 Task: See all articles on other integrations.
Action: Mouse moved to (673, 61)
Screenshot: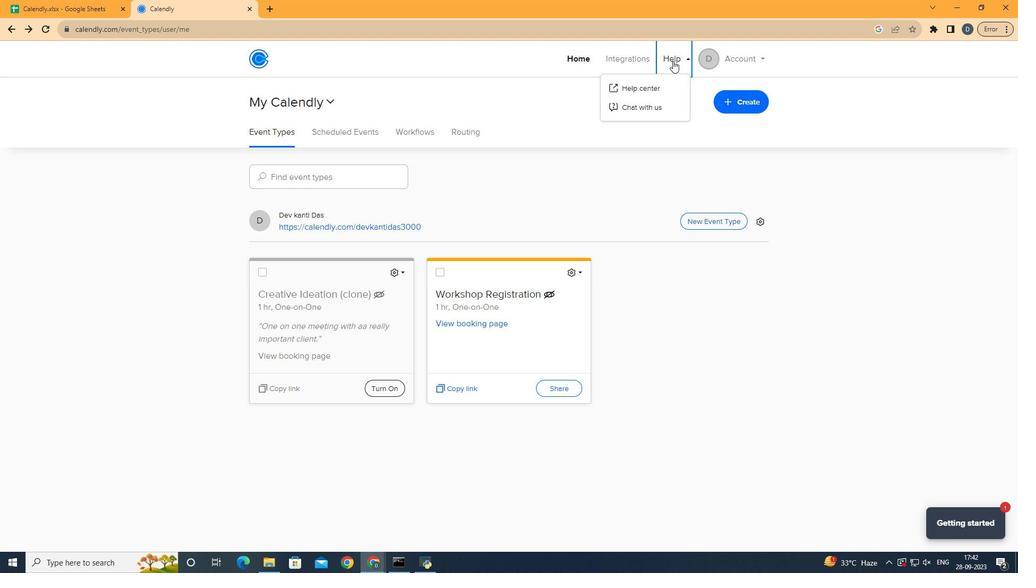 
Action: Mouse pressed left at (673, 61)
Screenshot: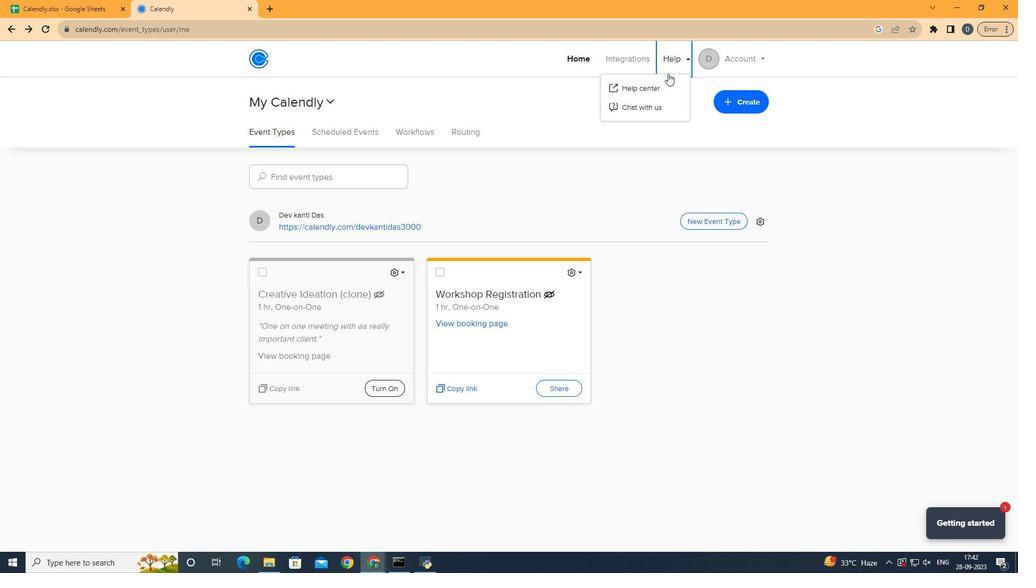 
Action: Mouse moved to (662, 87)
Screenshot: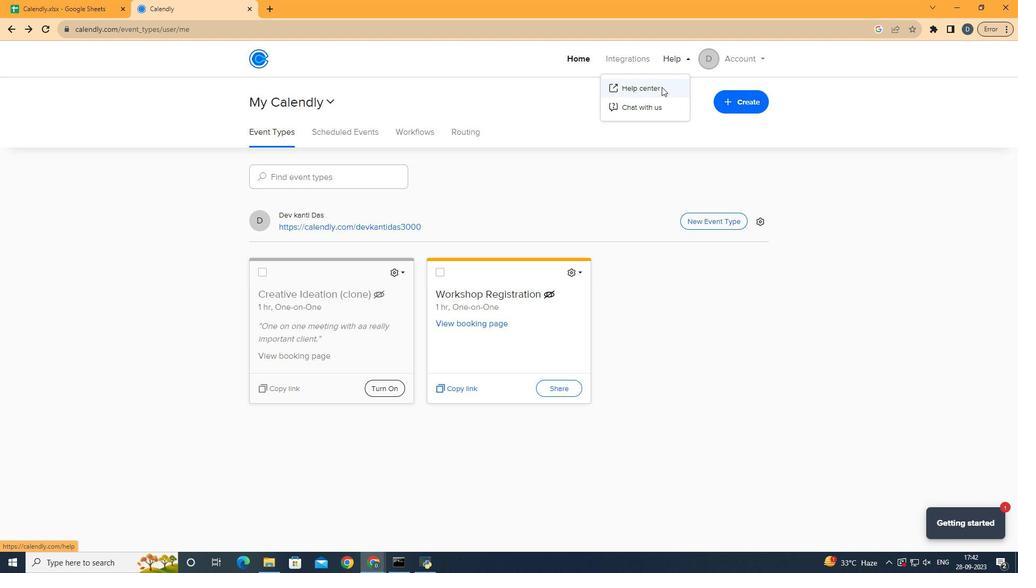 
Action: Mouse pressed left at (662, 87)
Screenshot: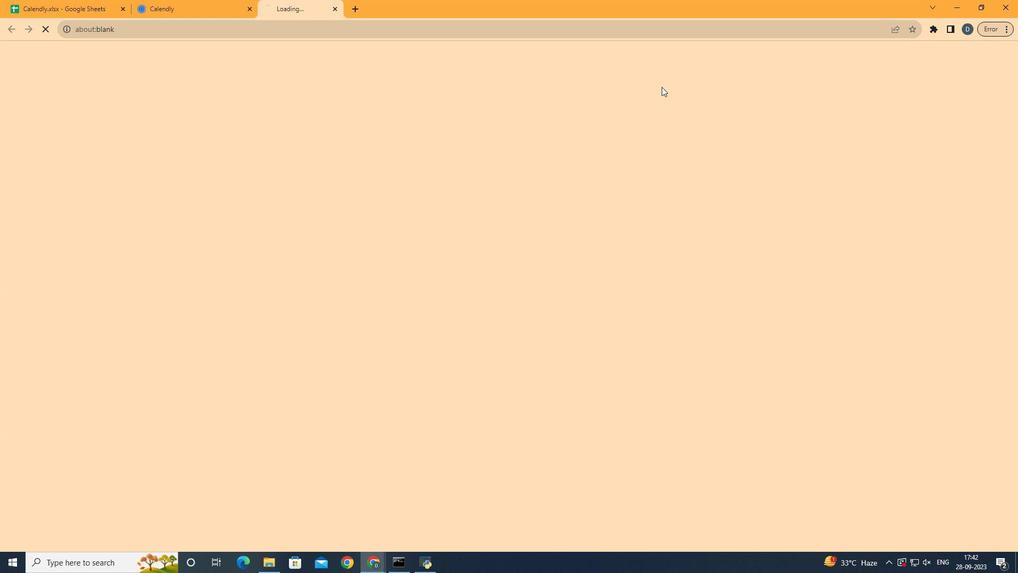 
Action: Mouse moved to (619, 150)
Screenshot: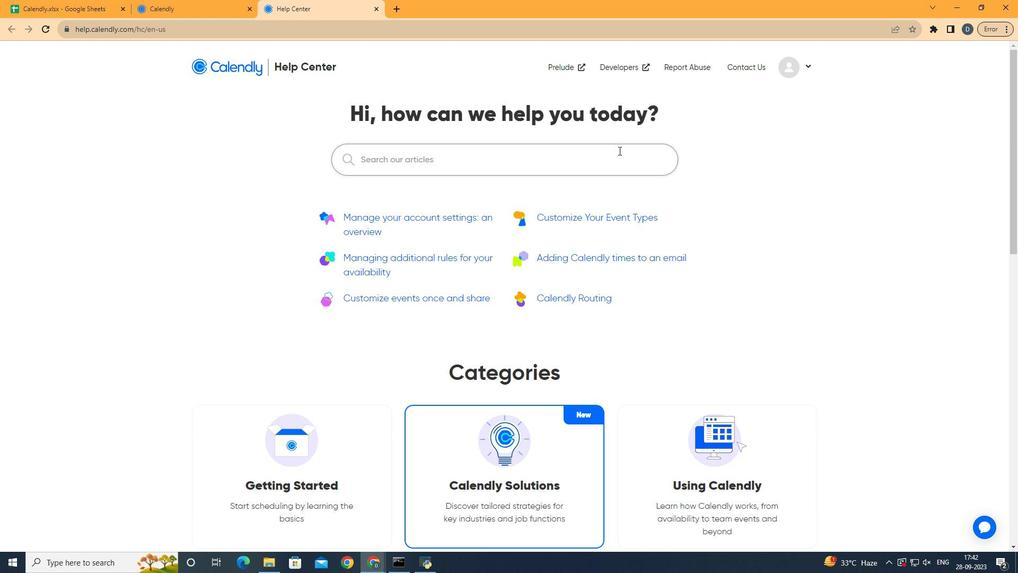 
Action: Mouse scrolled (619, 150) with delta (0, 0)
Screenshot: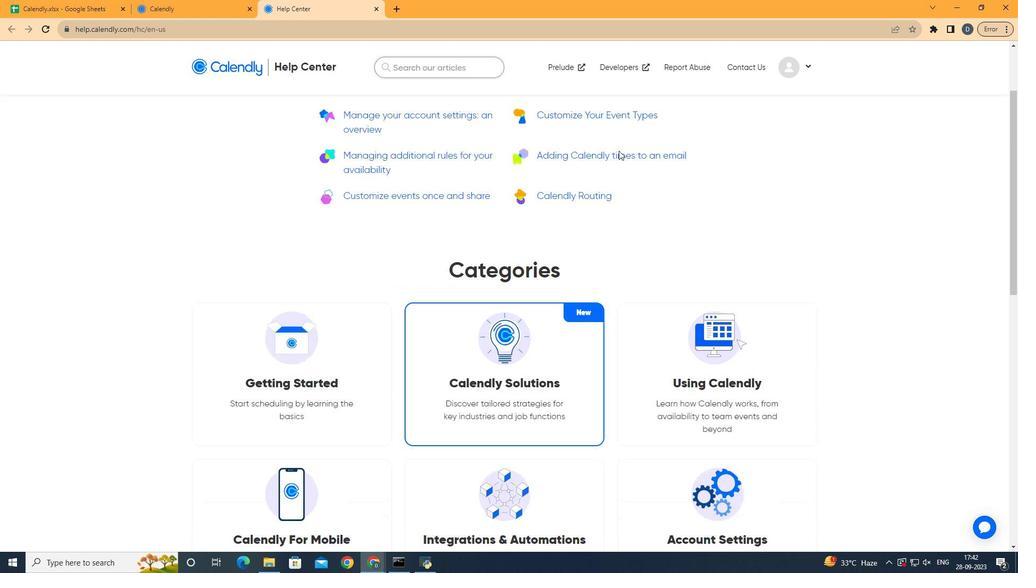 
Action: Mouse scrolled (619, 150) with delta (0, 0)
Screenshot: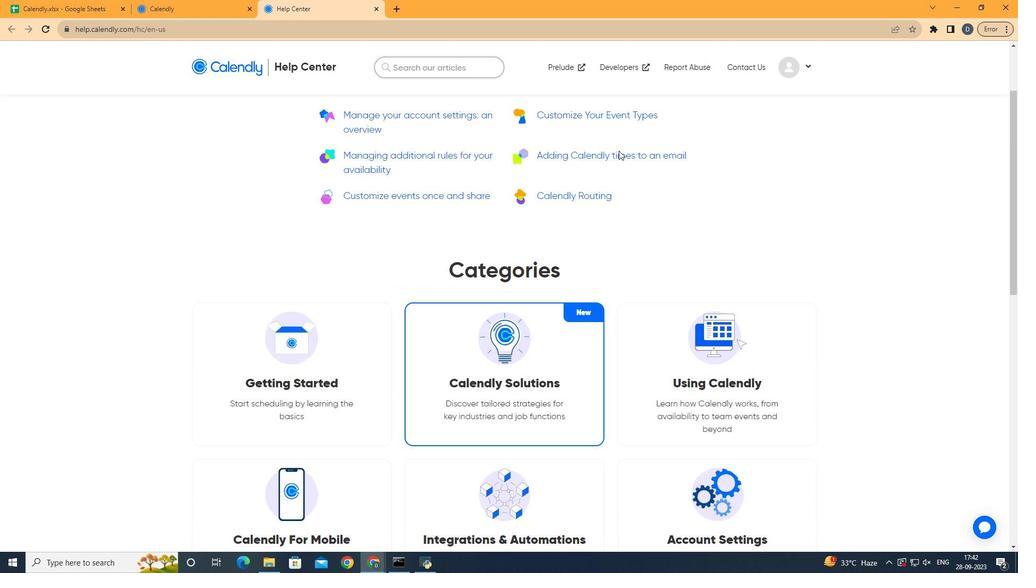 
Action: Mouse scrolled (619, 150) with delta (0, 0)
Screenshot: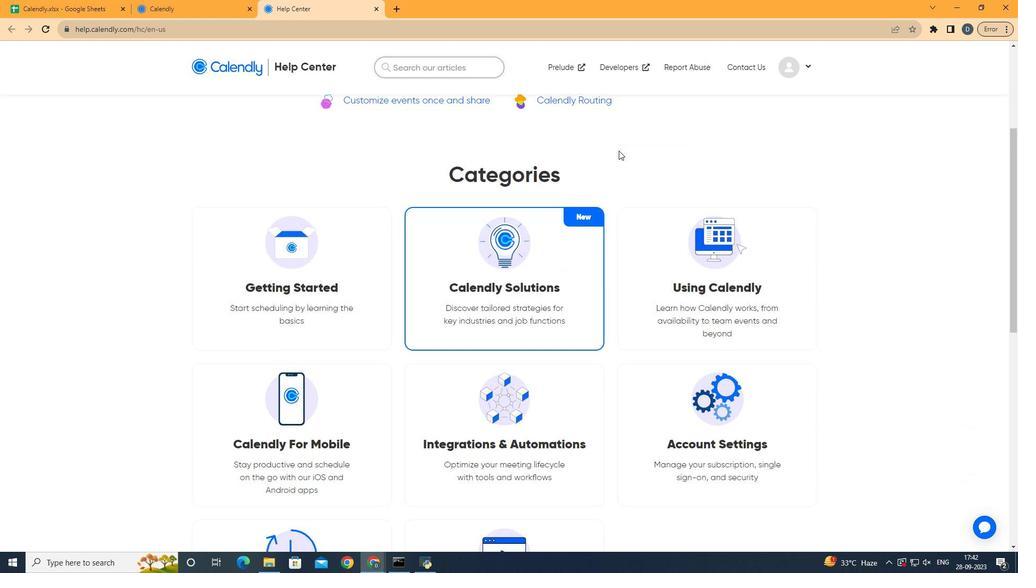 
Action: Mouse scrolled (619, 150) with delta (0, 0)
Screenshot: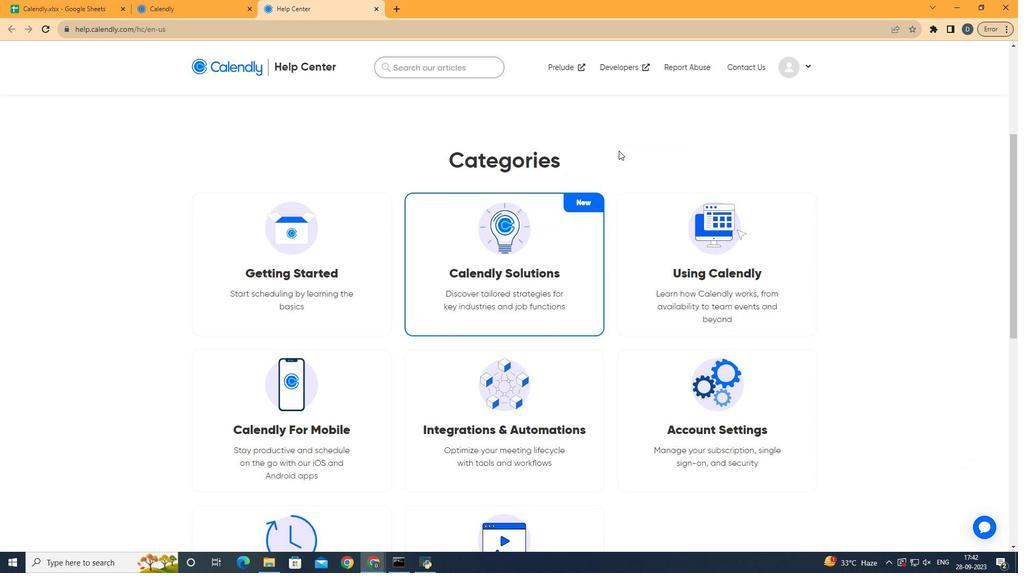 
Action: Mouse moved to (521, 409)
Screenshot: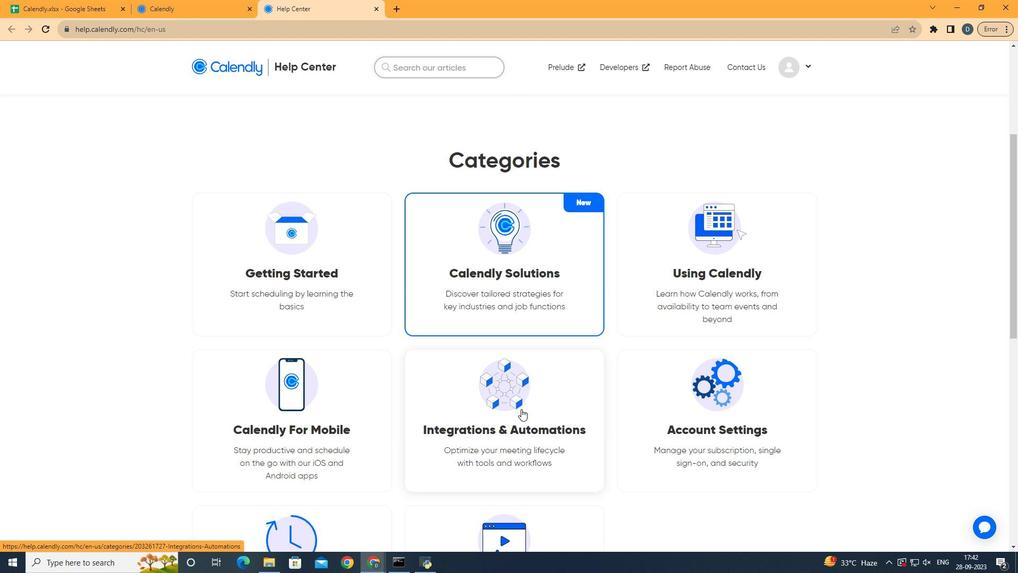 
Action: Mouse pressed left at (521, 409)
Screenshot: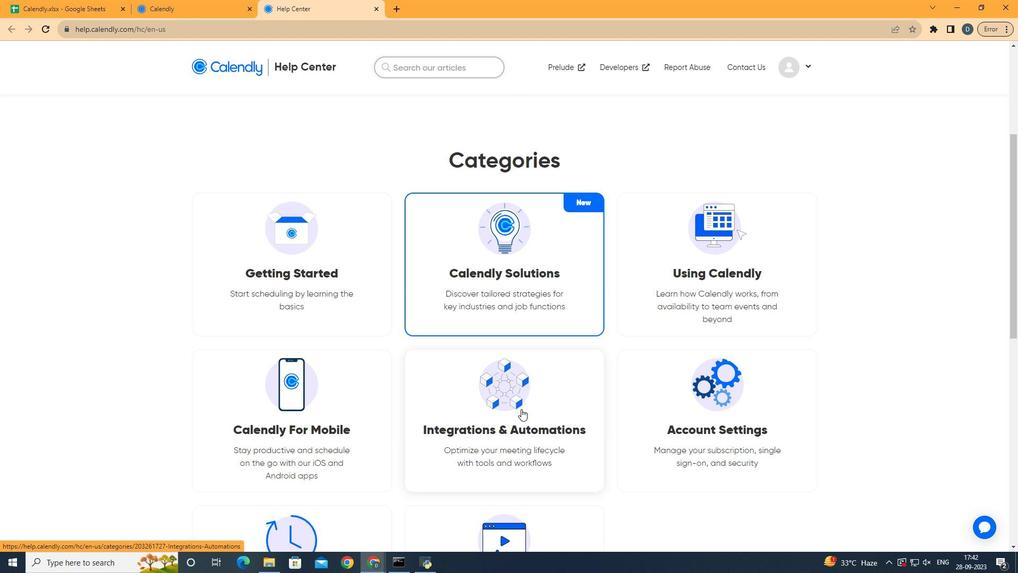 
Action: Mouse moved to (693, 279)
Screenshot: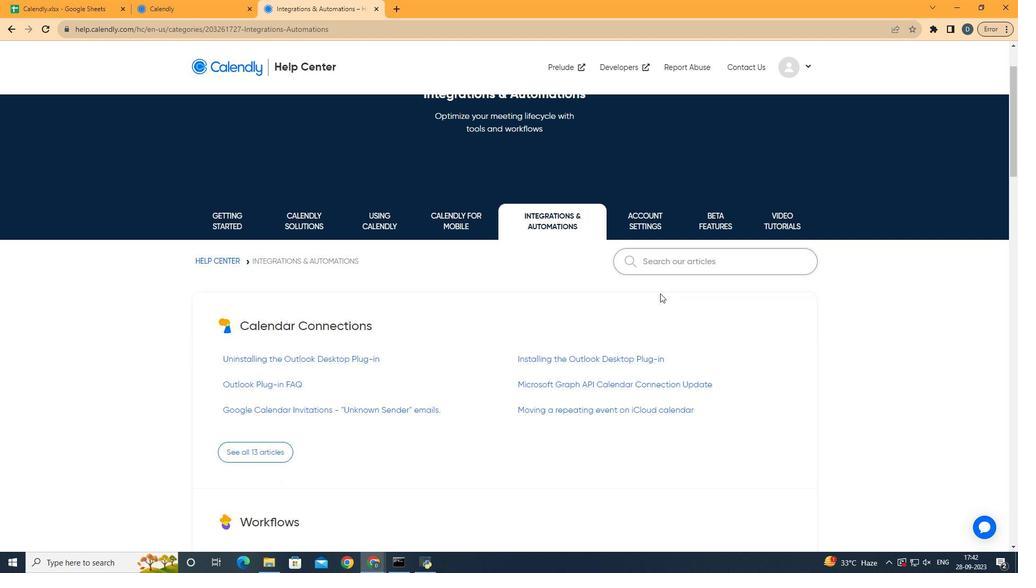 
Action: Mouse scrolled (693, 279) with delta (0, 0)
Screenshot: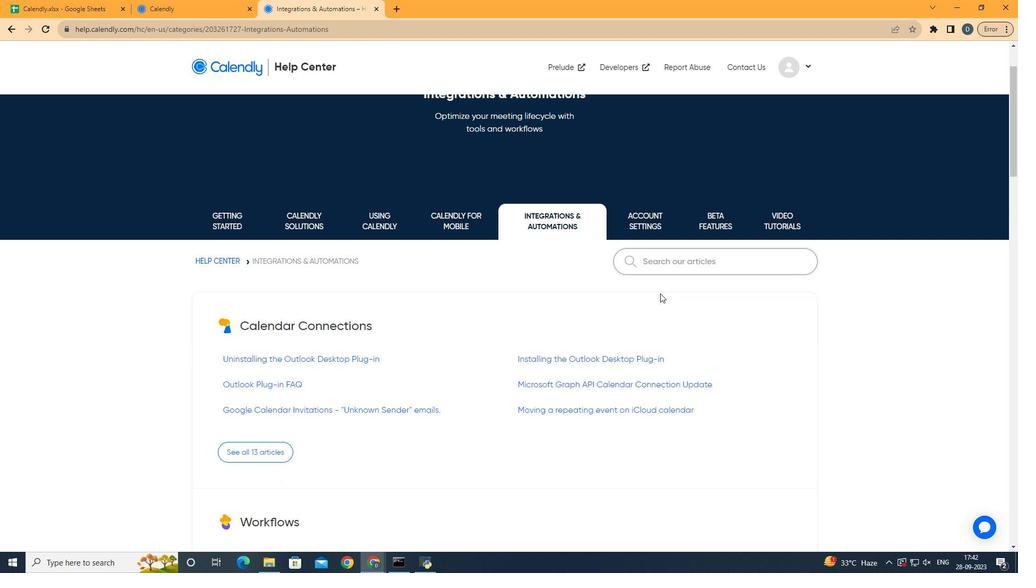
Action: Mouse moved to (685, 283)
Screenshot: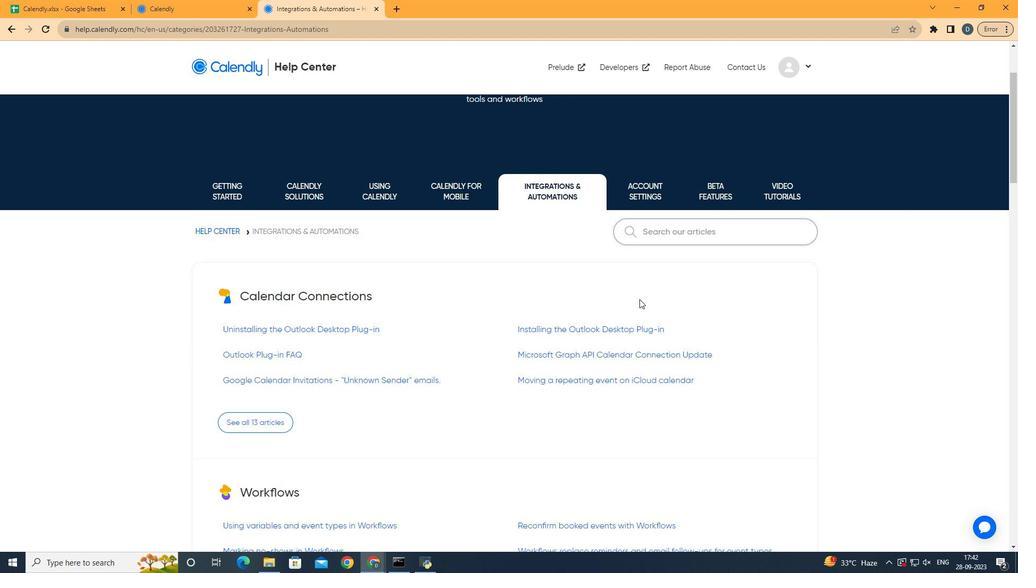 
Action: Mouse scrolled (685, 282) with delta (0, 0)
Screenshot: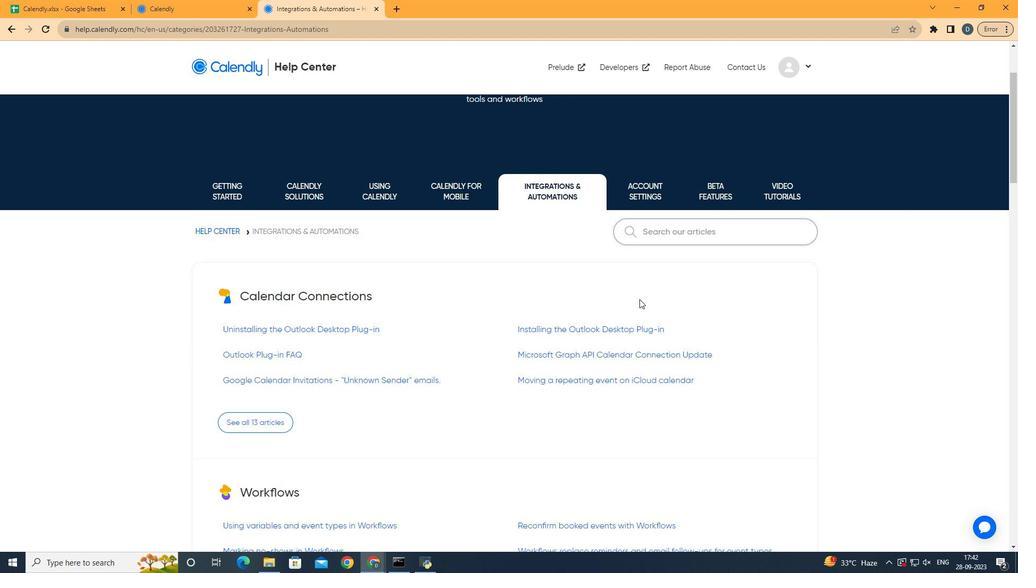
Action: Mouse moved to (661, 292)
Screenshot: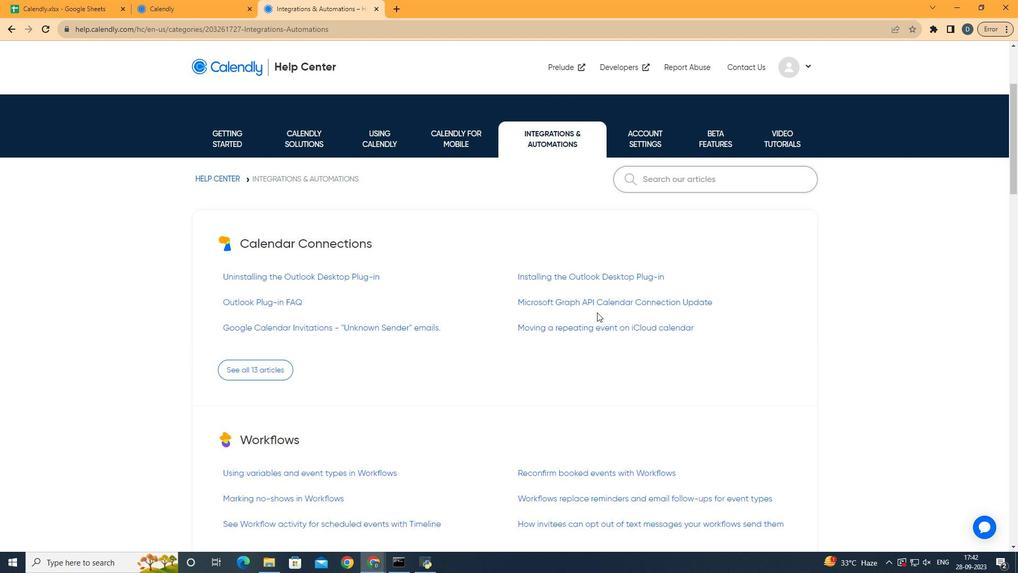 
Action: Mouse scrolled (661, 292) with delta (0, 0)
Screenshot: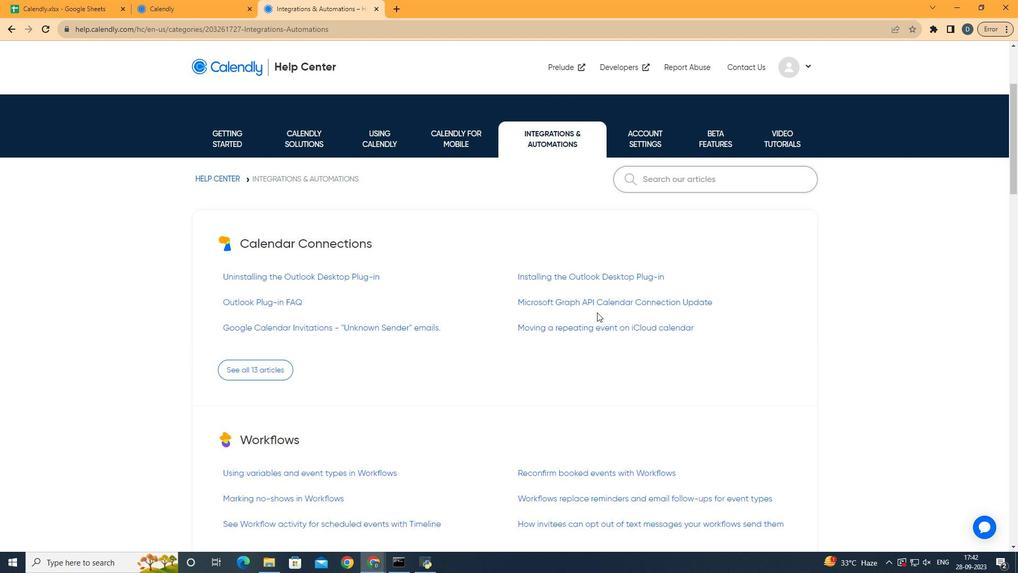 
Action: Mouse moved to (607, 306)
Screenshot: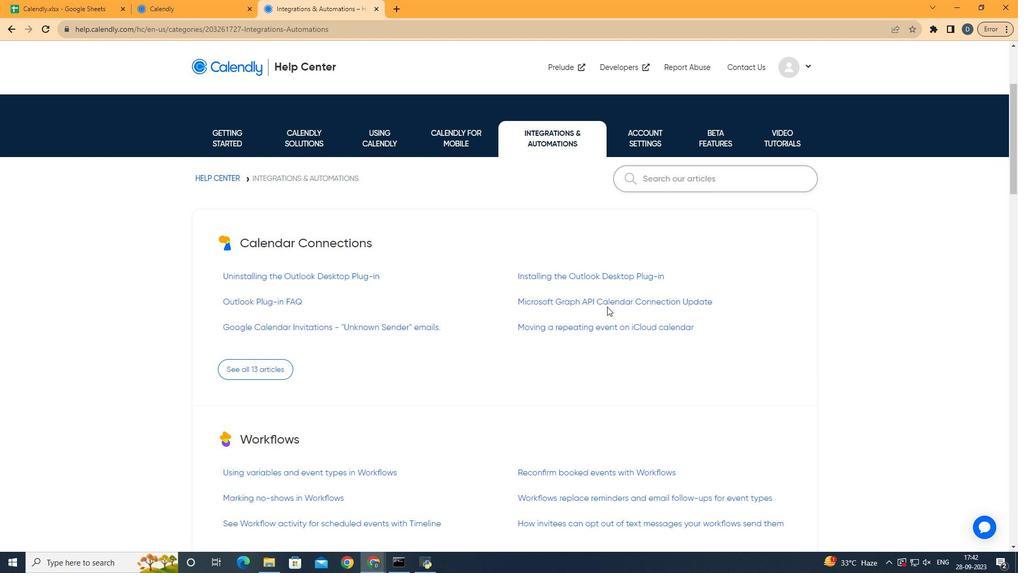 
Action: Mouse scrolled (607, 306) with delta (0, 0)
Screenshot: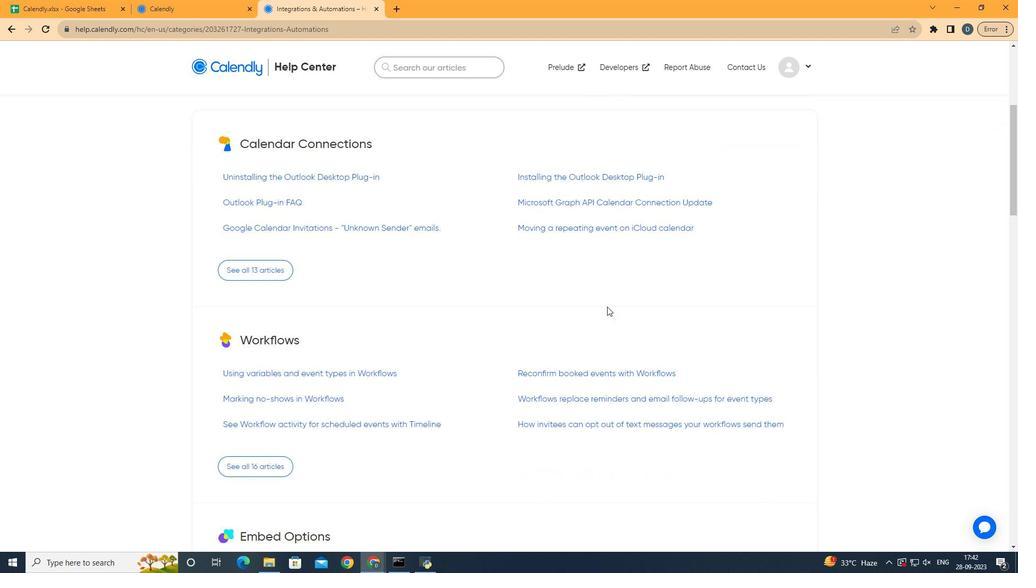 
Action: Mouse scrolled (607, 306) with delta (0, 0)
Screenshot: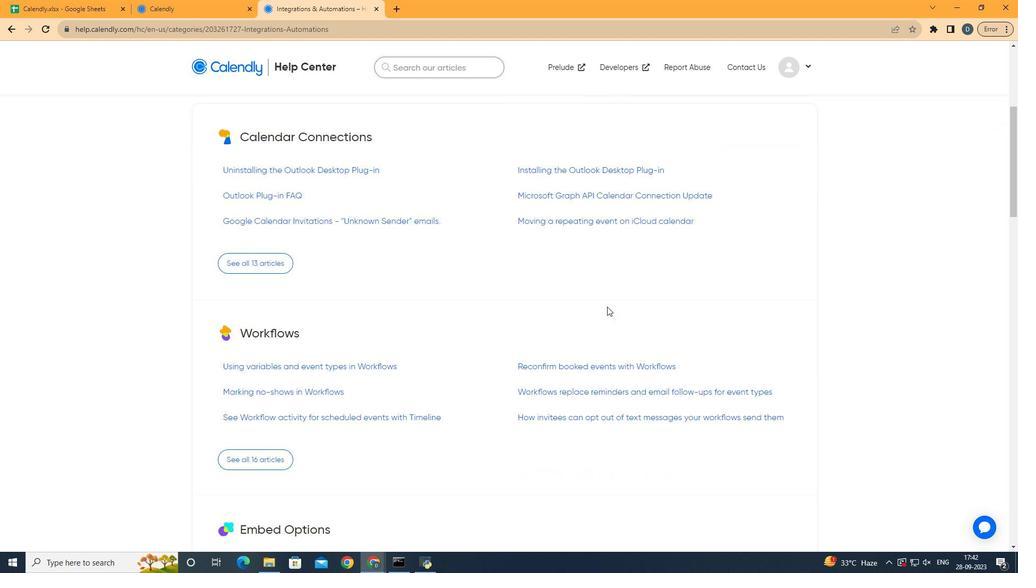 
Action: Mouse scrolled (607, 306) with delta (0, 0)
Screenshot: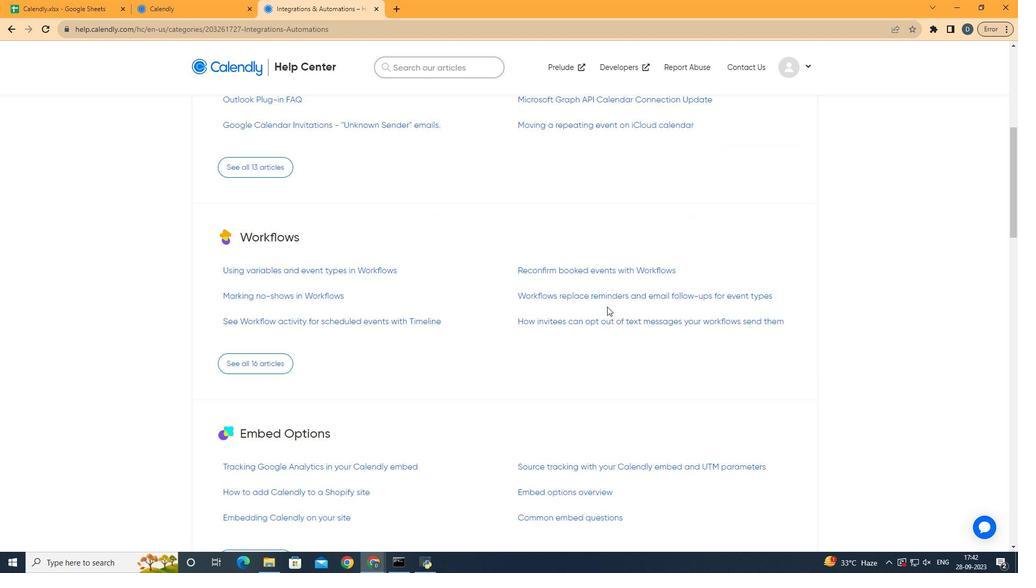 
Action: Mouse scrolled (607, 306) with delta (0, 0)
Screenshot: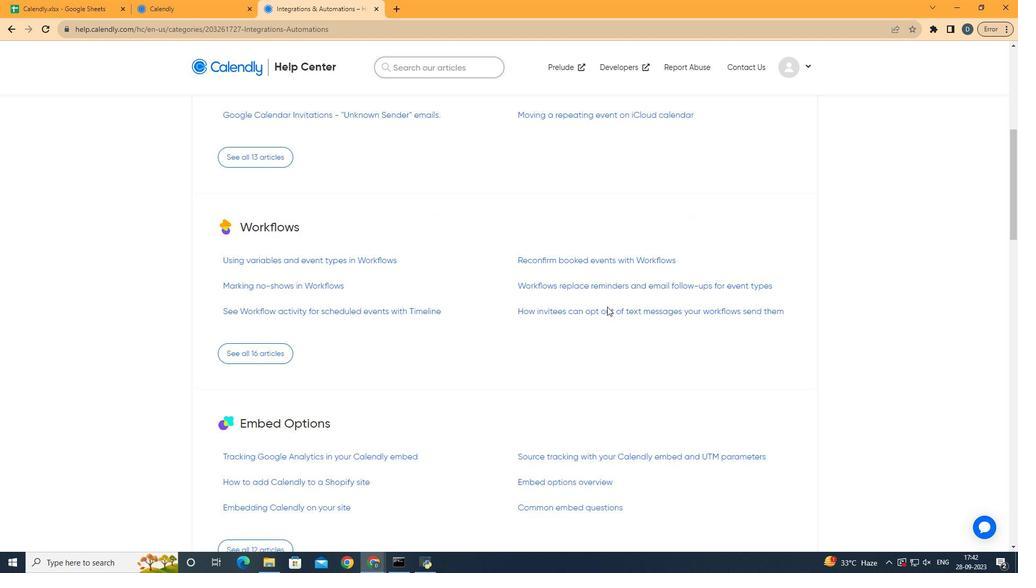 
Action: Mouse scrolled (607, 306) with delta (0, 0)
Screenshot: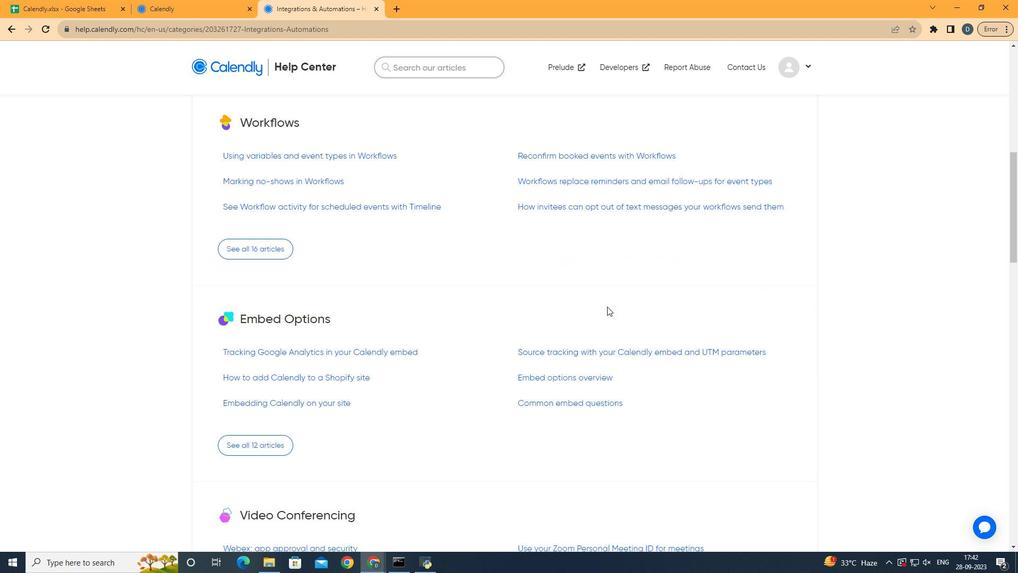 
Action: Mouse scrolled (607, 306) with delta (0, 0)
Screenshot: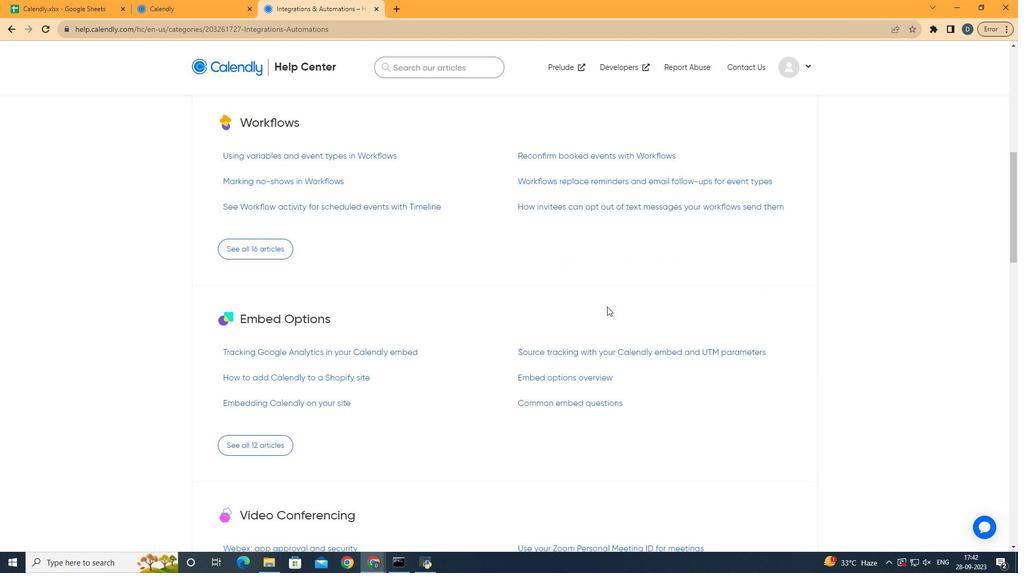 
Action: Mouse scrolled (607, 306) with delta (0, 0)
Screenshot: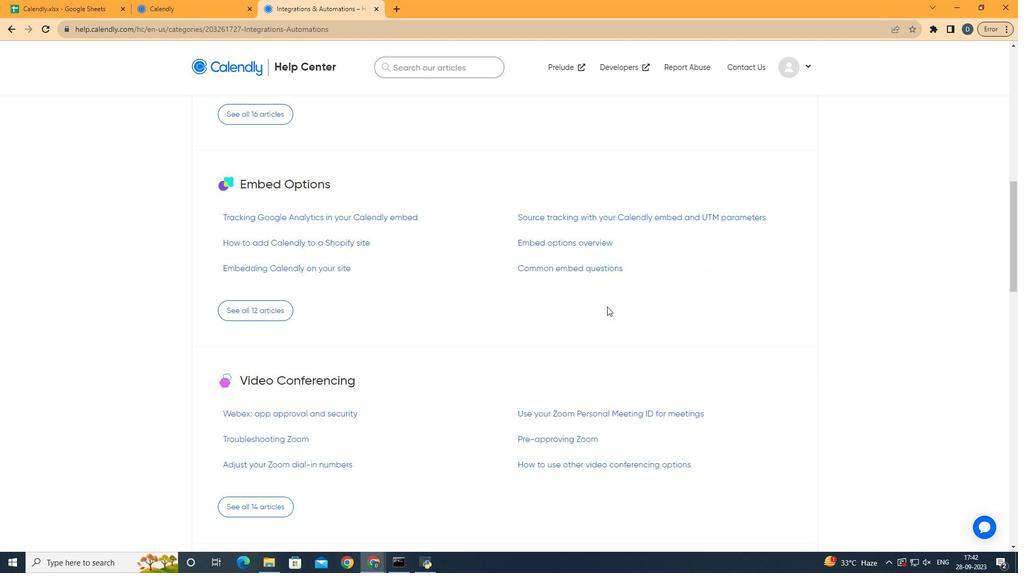 
Action: Mouse scrolled (607, 306) with delta (0, 0)
Screenshot: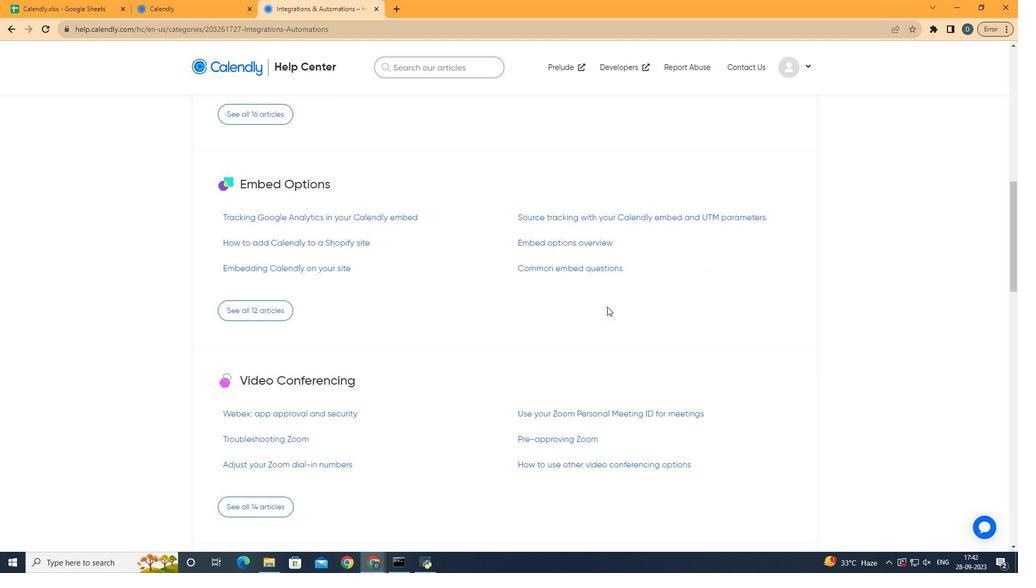 
Action: Mouse scrolled (607, 306) with delta (0, 0)
Screenshot: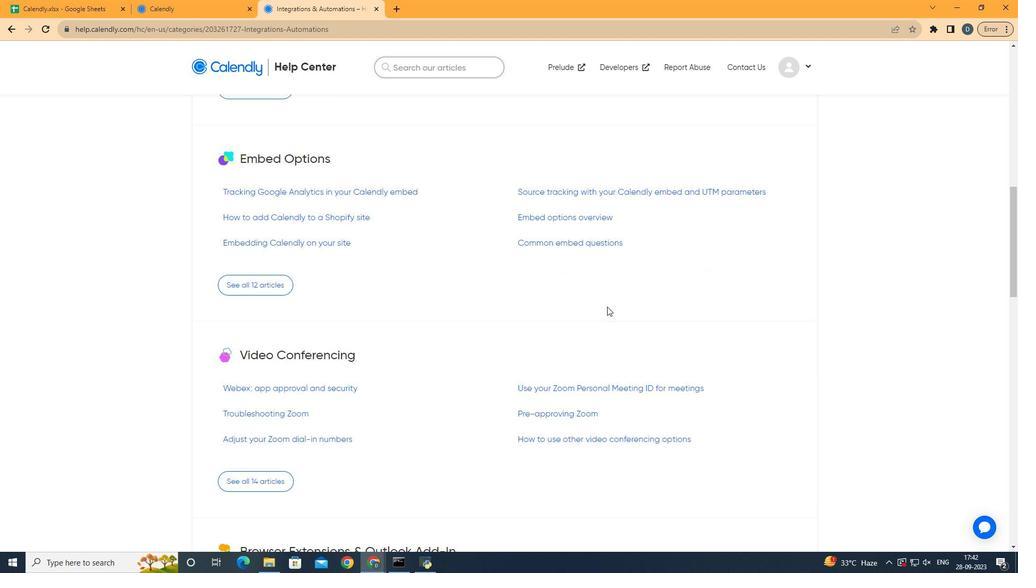 
Action: Mouse scrolled (607, 306) with delta (0, 0)
Screenshot: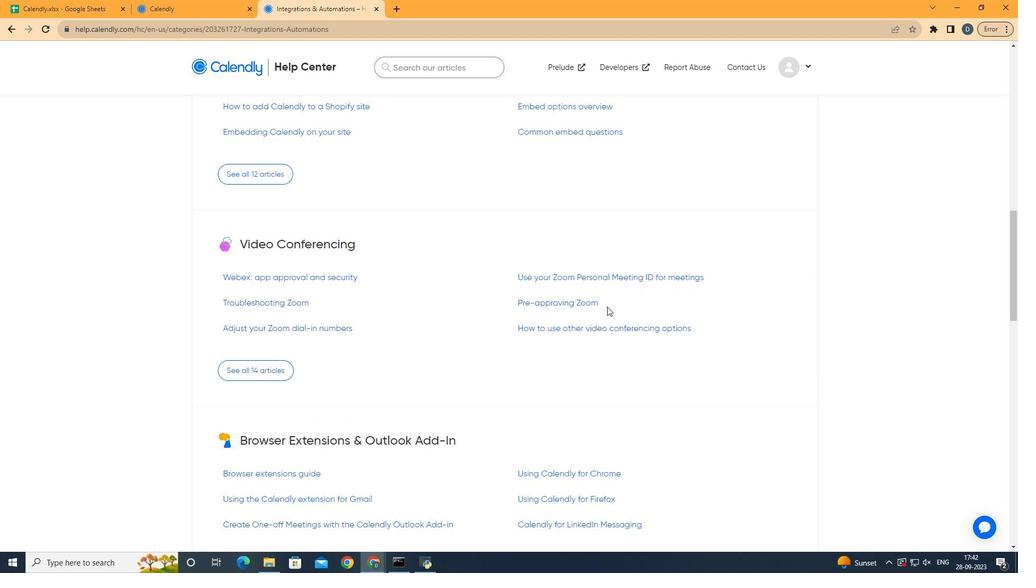 
Action: Mouse scrolled (607, 306) with delta (0, 0)
Screenshot: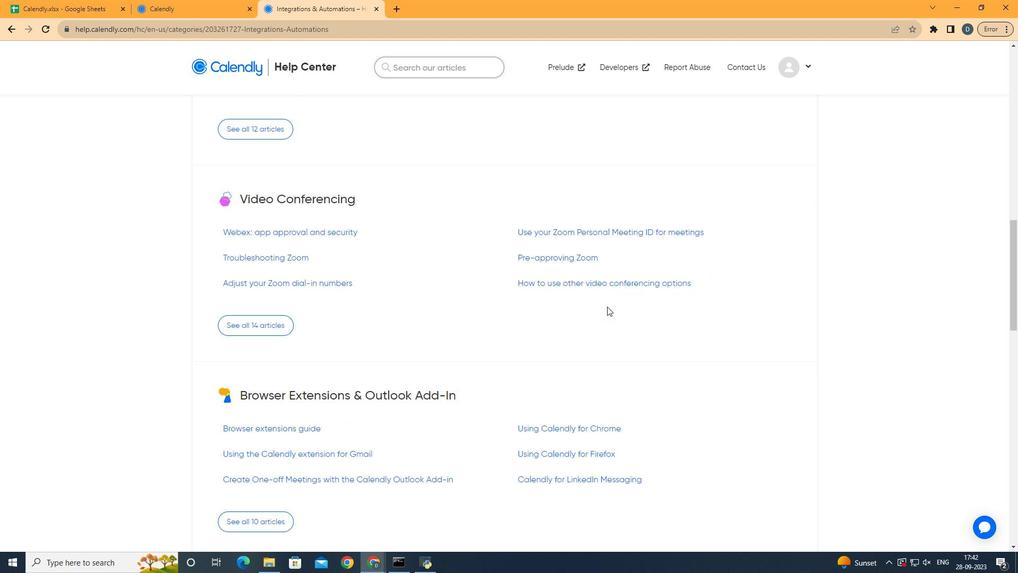 
Action: Mouse scrolled (607, 306) with delta (0, 0)
Screenshot: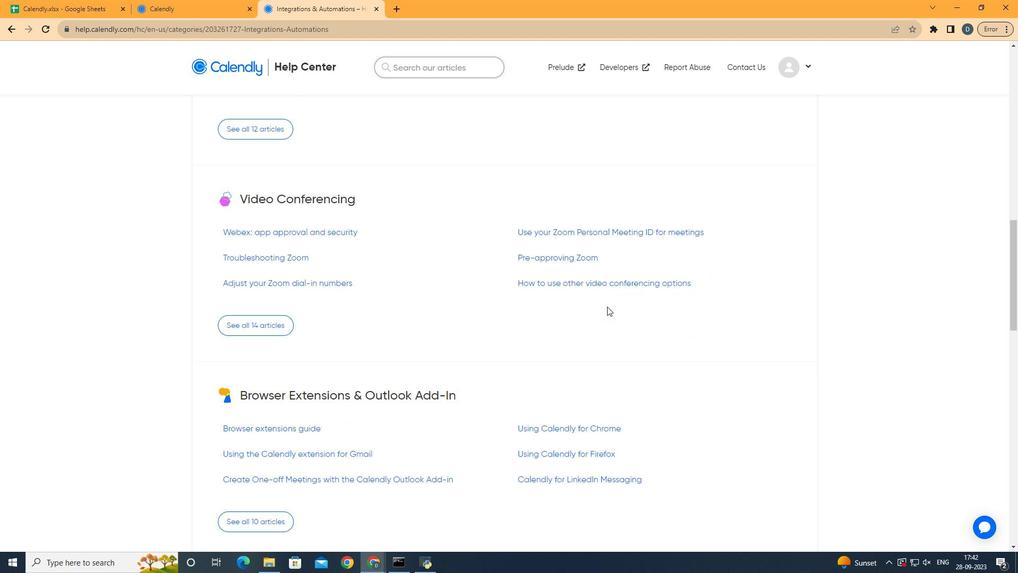 
Action: Mouse scrolled (607, 306) with delta (0, 0)
Screenshot: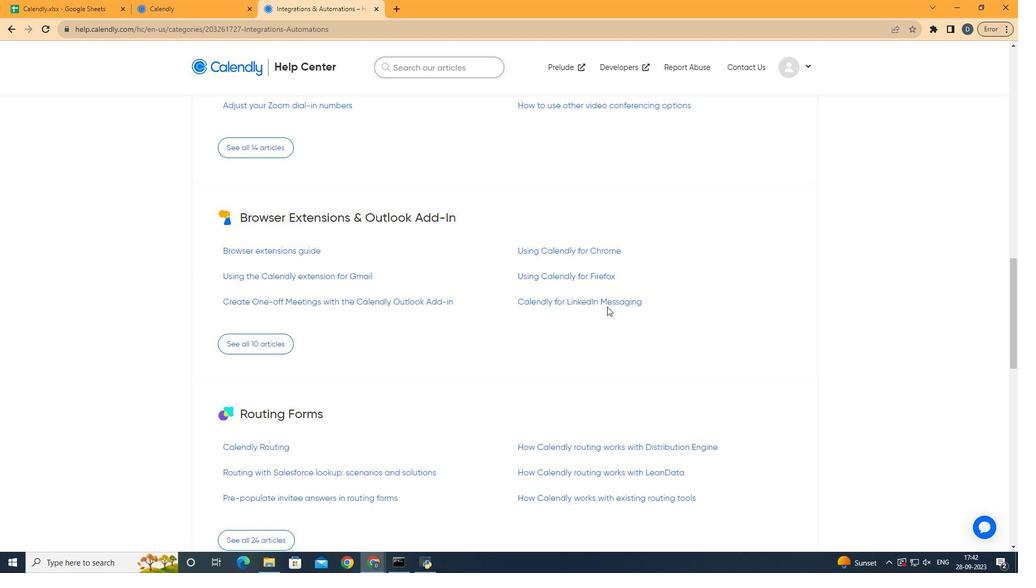 
Action: Mouse scrolled (607, 306) with delta (0, 0)
Screenshot: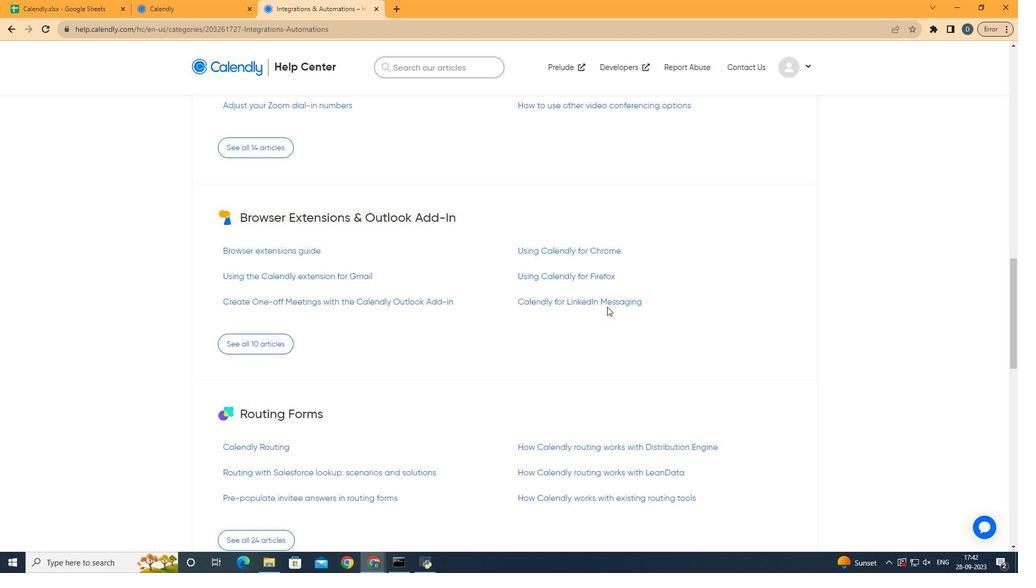 
Action: Mouse scrolled (607, 306) with delta (0, 0)
Screenshot: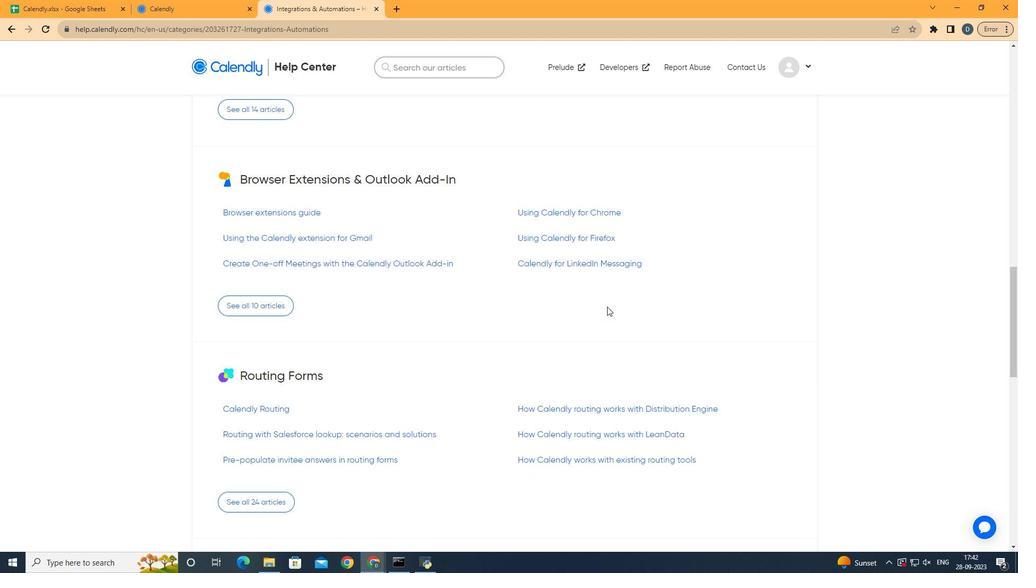 
Action: Mouse scrolled (607, 306) with delta (0, 0)
Screenshot: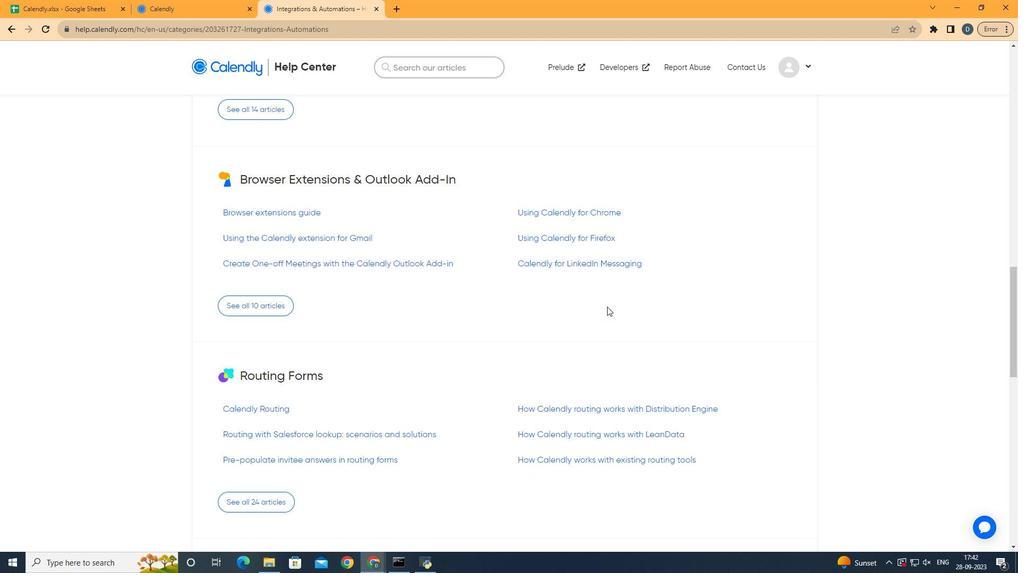 
Action: Mouse scrolled (607, 306) with delta (0, 0)
Screenshot: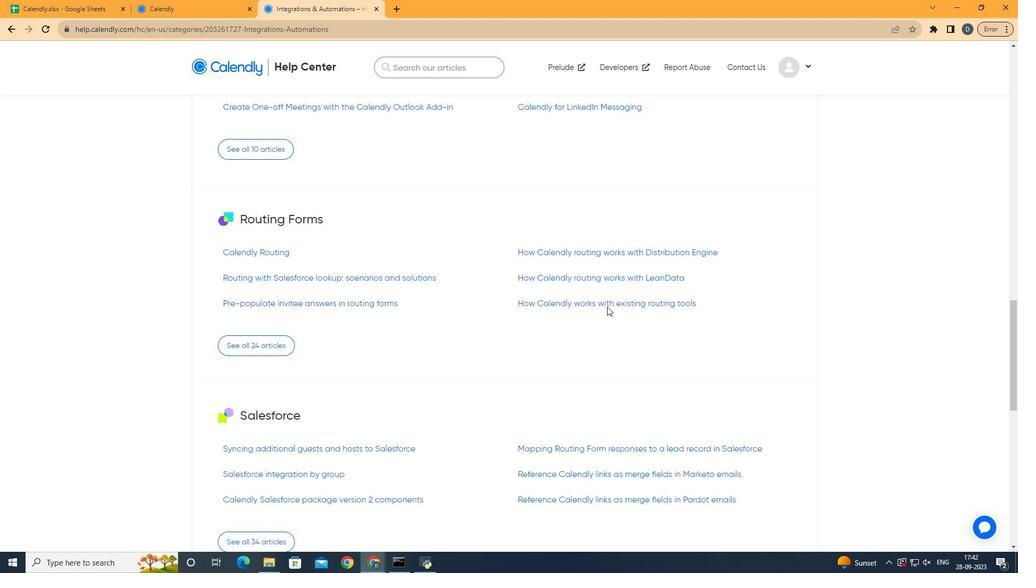 
Action: Mouse scrolled (607, 306) with delta (0, 0)
Screenshot: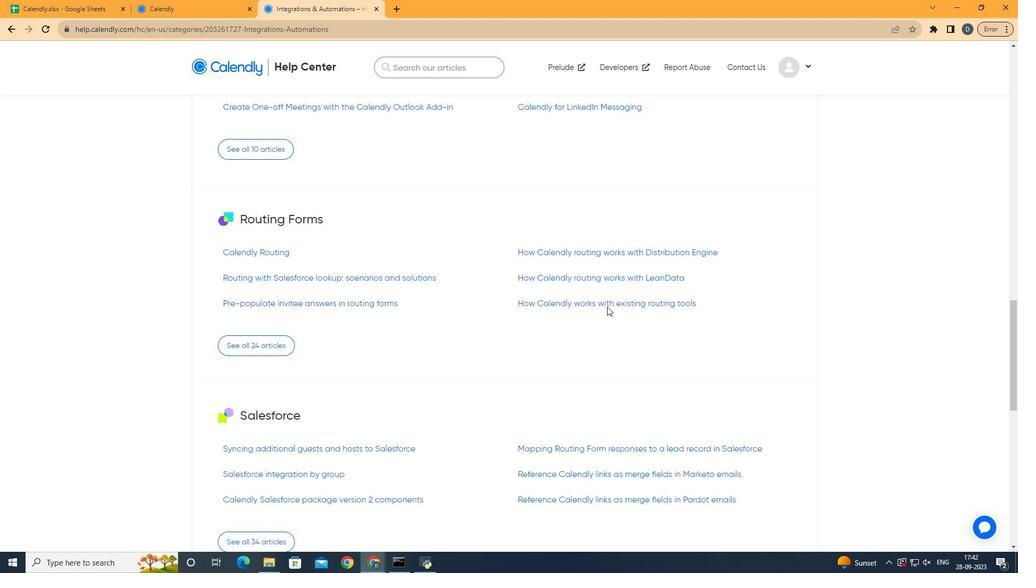 
Action: Mouse scrolled (607, 306) with delta (0, 0)
Screenshot: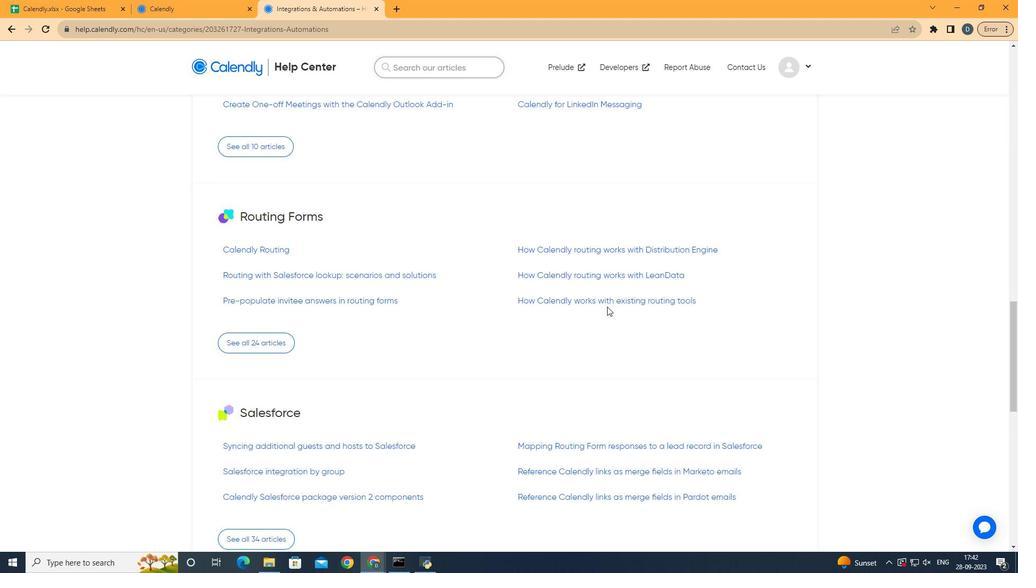 
Action: Mouse scrolled (607, 306) with delta (0, 0)
Screenshot: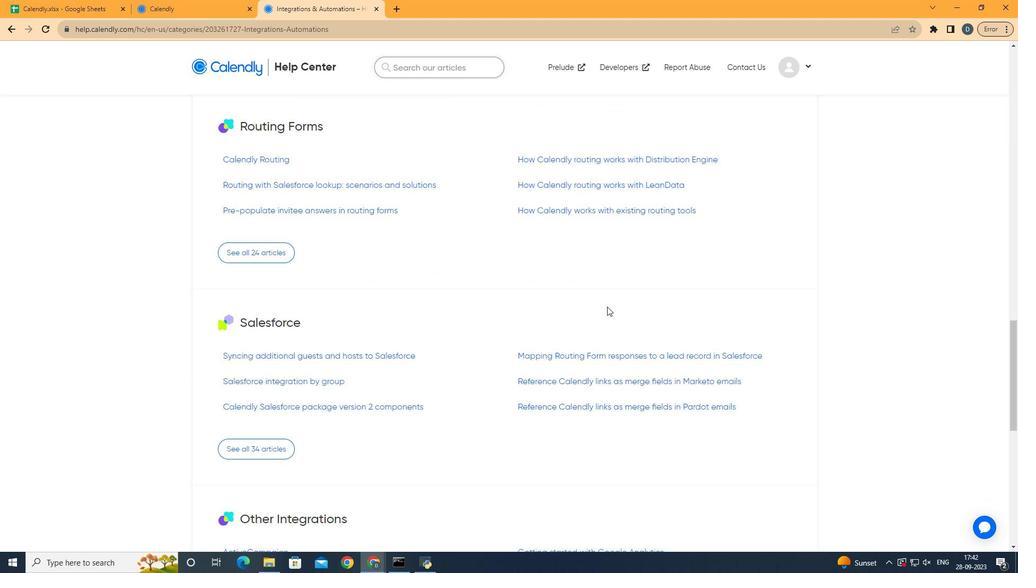 
Action: Mouse scrolled (607, 306) with delta (0, 0)
Screenshot: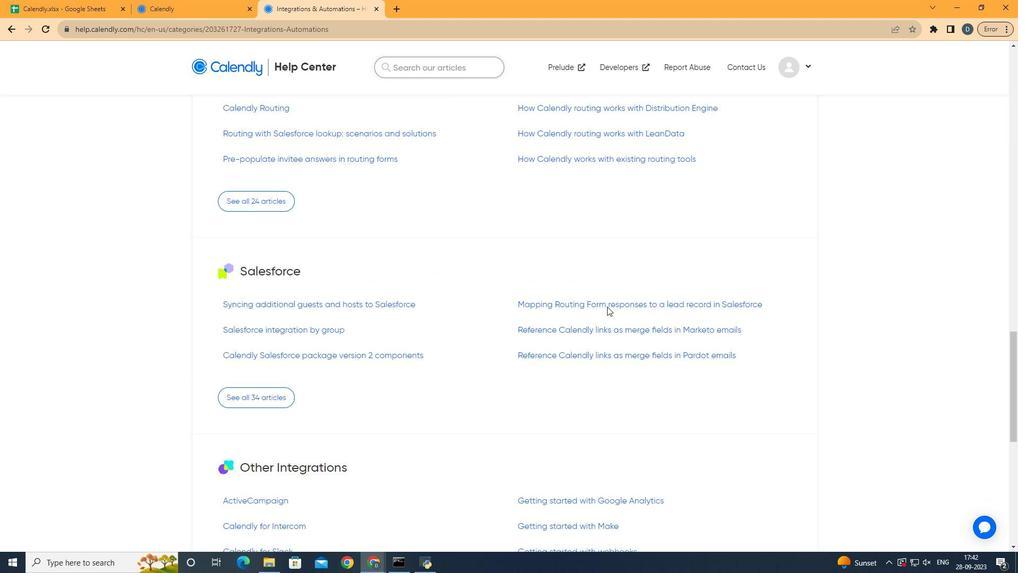 
Action: Mouse scrolled (607, 306) with delta (0, 0)
Screenshot: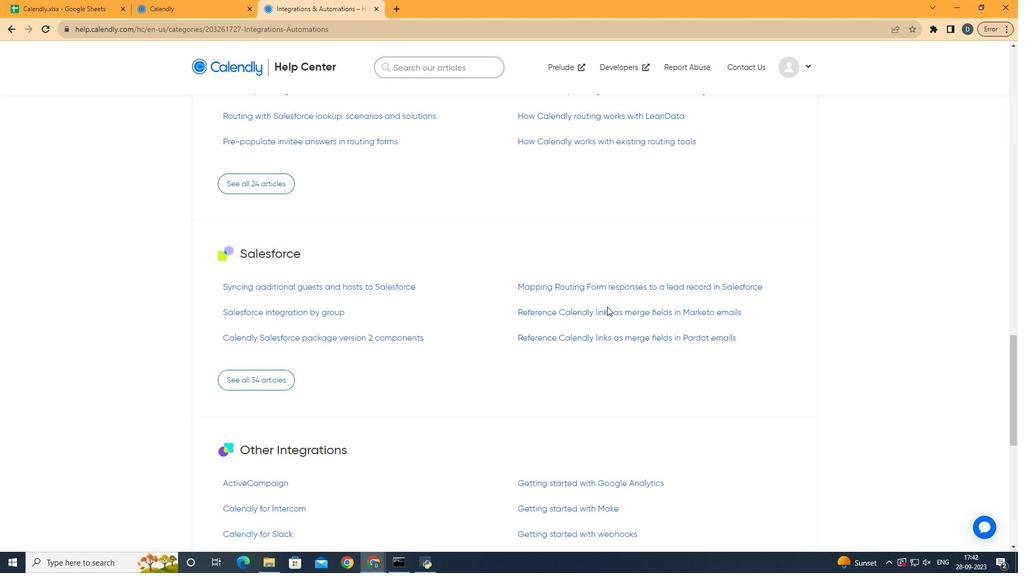 
Action: Mouse scrolled (607, 306) with delta (0, 0)
Screenshot: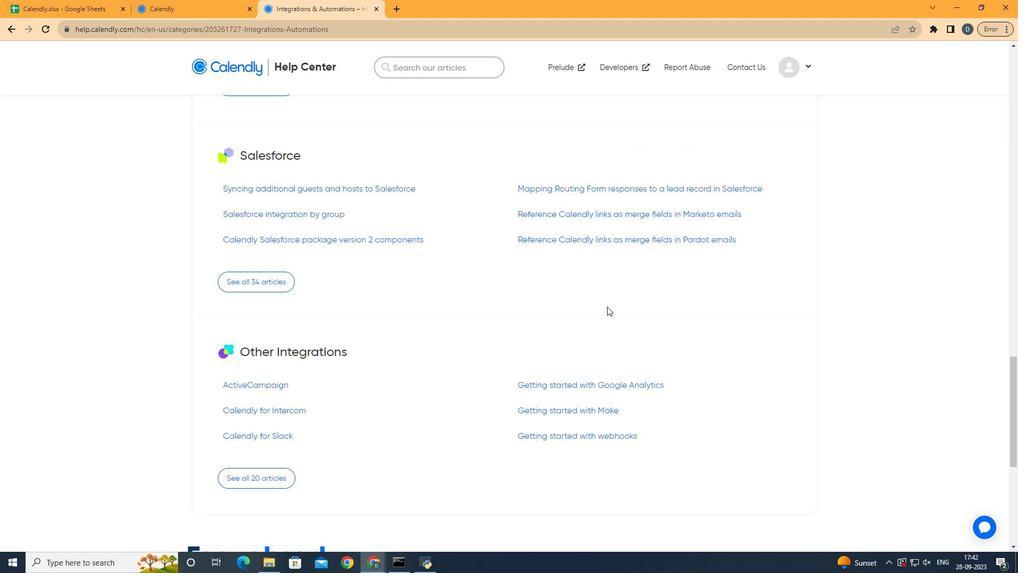 
Action: Mouse scrolled (607, 306) with delta (0, 0)
Screenshot: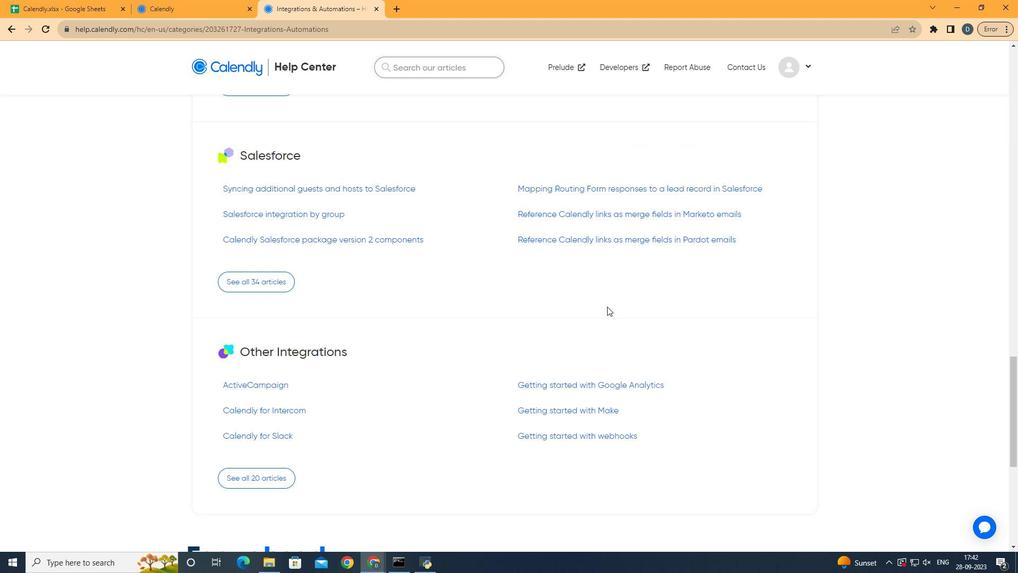 
Action: Mouse moved to (594, 311)
Screenshot: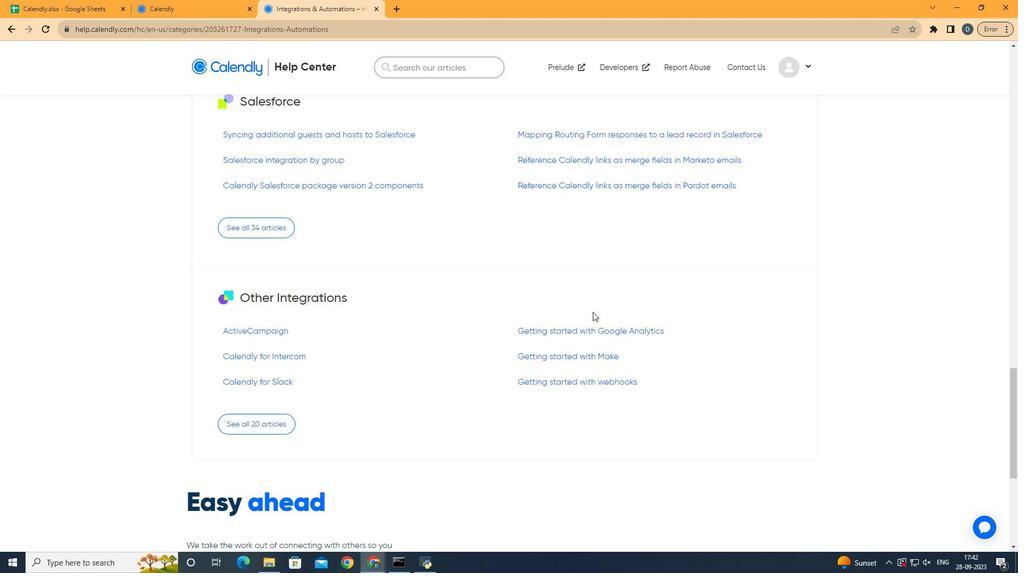 
Action: Mouse scrolled (594, 310) with delta (0, 0)
Screenshot: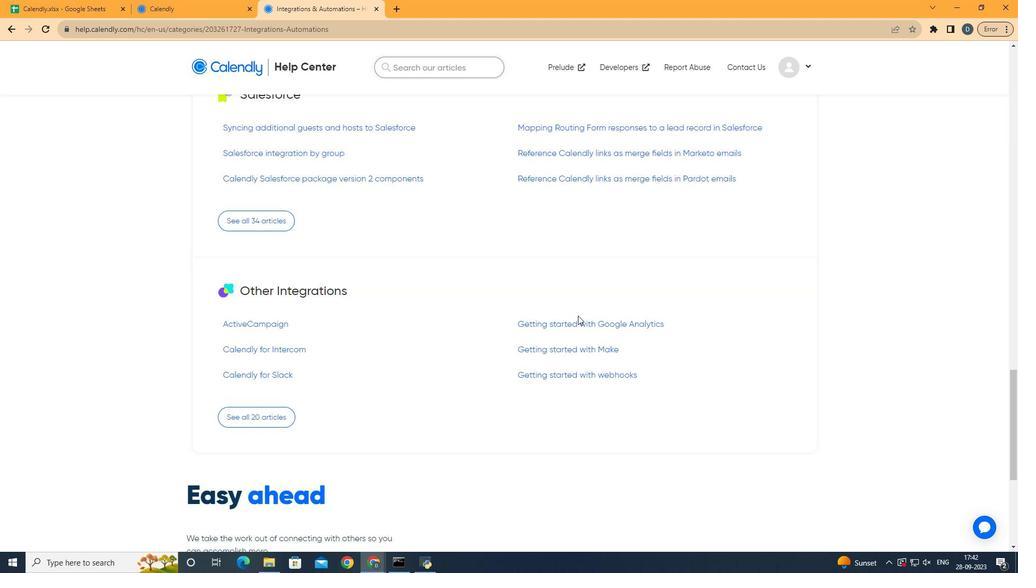 
Action: Mouse moved to (269, 410)
Screenshot: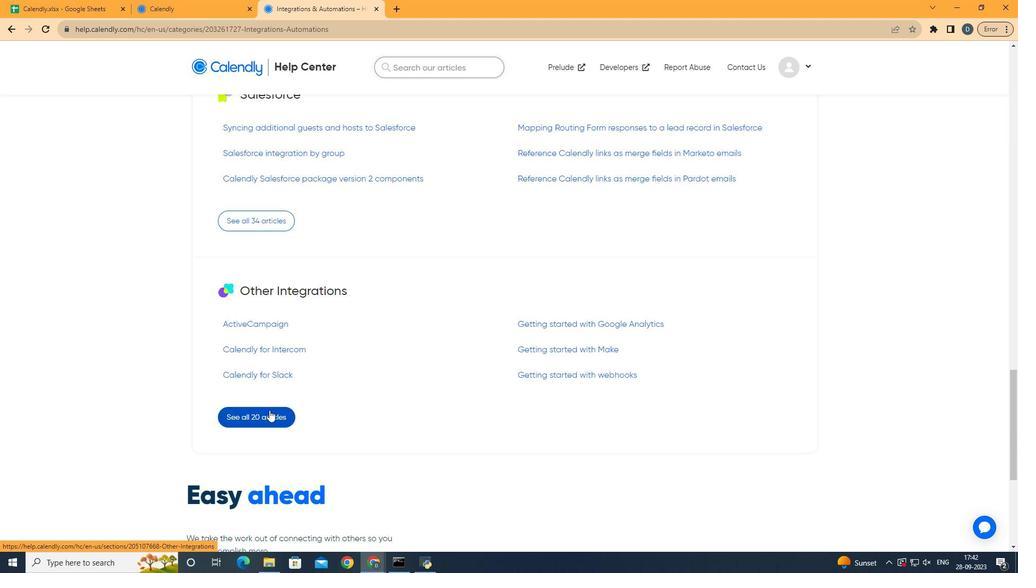 
Action: Mouse pressed left at (269, 410)
Screenshot: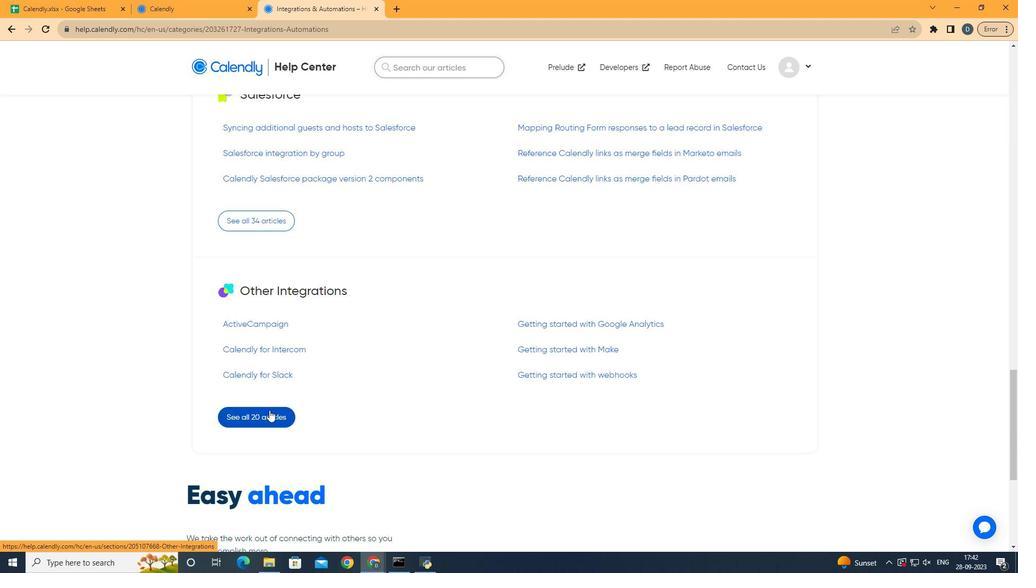 
Action: Mouse moved to (612, 392)
Screenshot: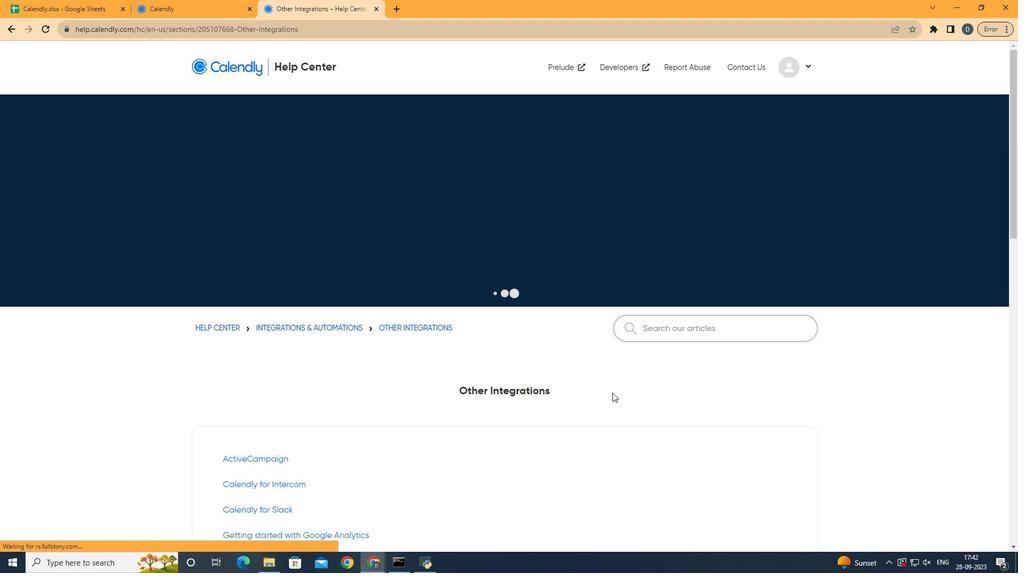 
Action: Mouse scrolled (612, 392) with delta (0, 0)
Screenshot: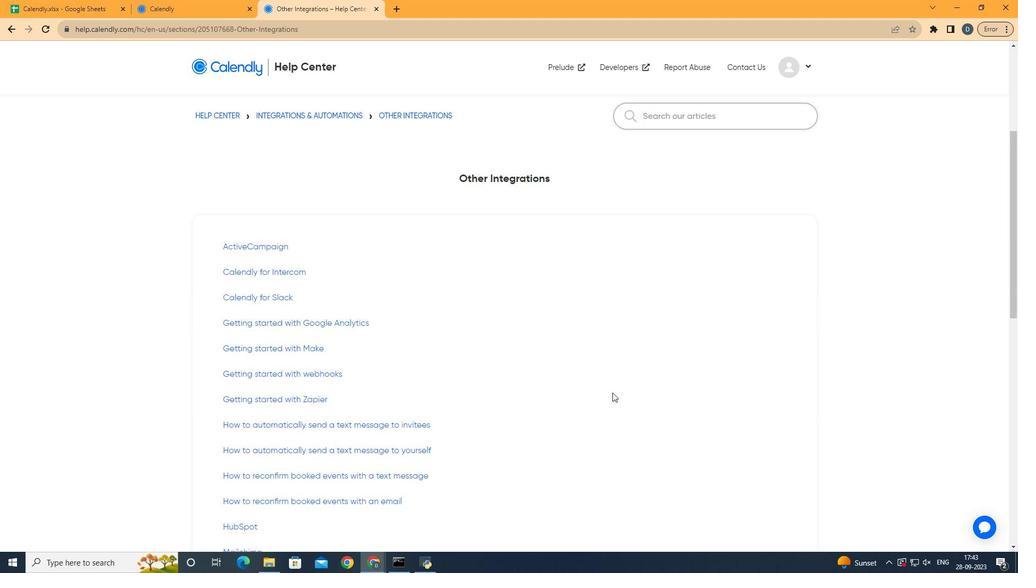 
Action: Mouse scrolled (612, 392) with delta (0, 0)
Screenshot: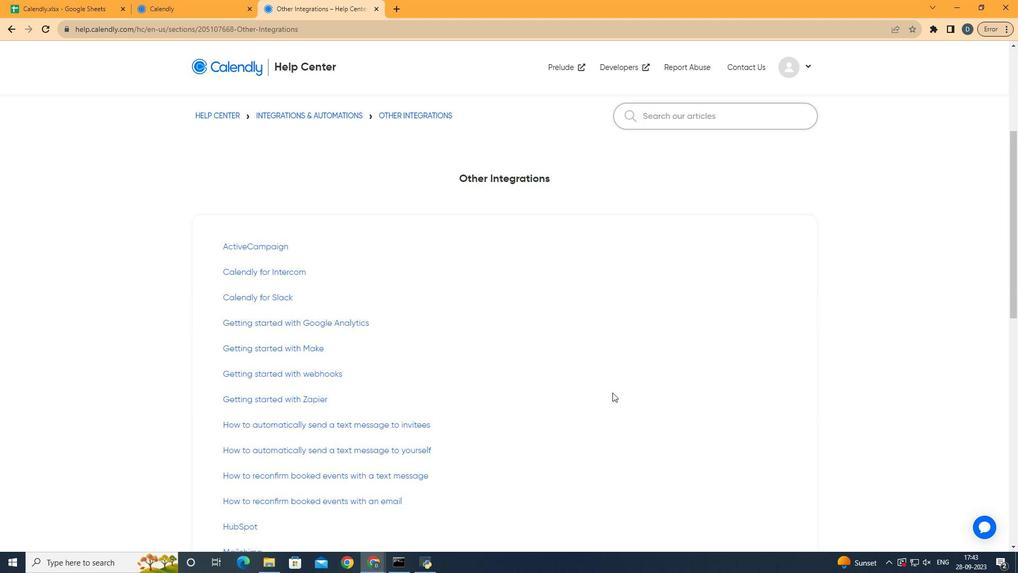 
Action: Mouse scrolled (612, 392) with delta (0, 0)
Screenshot: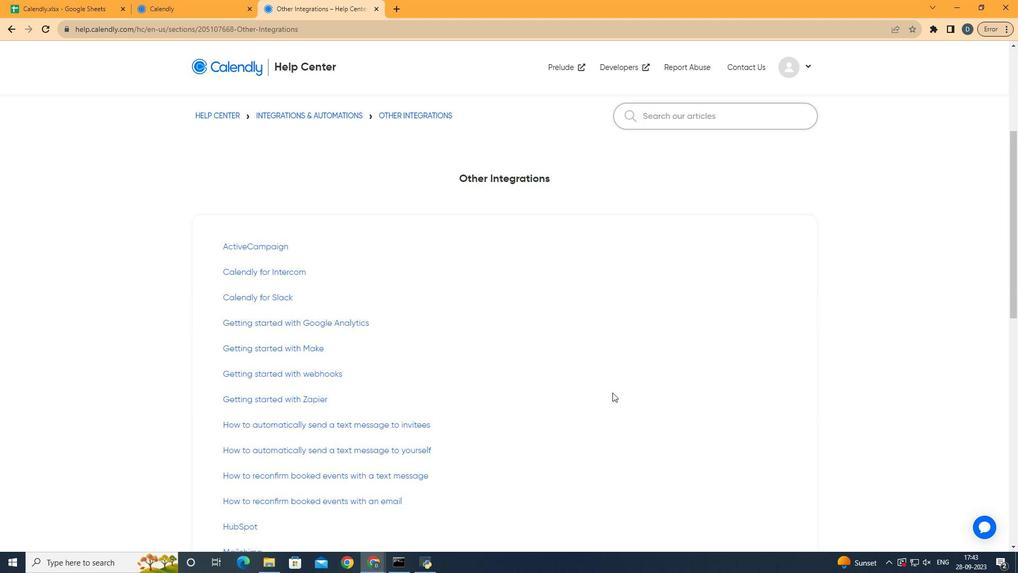 
Action: Mouse scrolled (612, 392) with delta (0, 0)
Screenshot: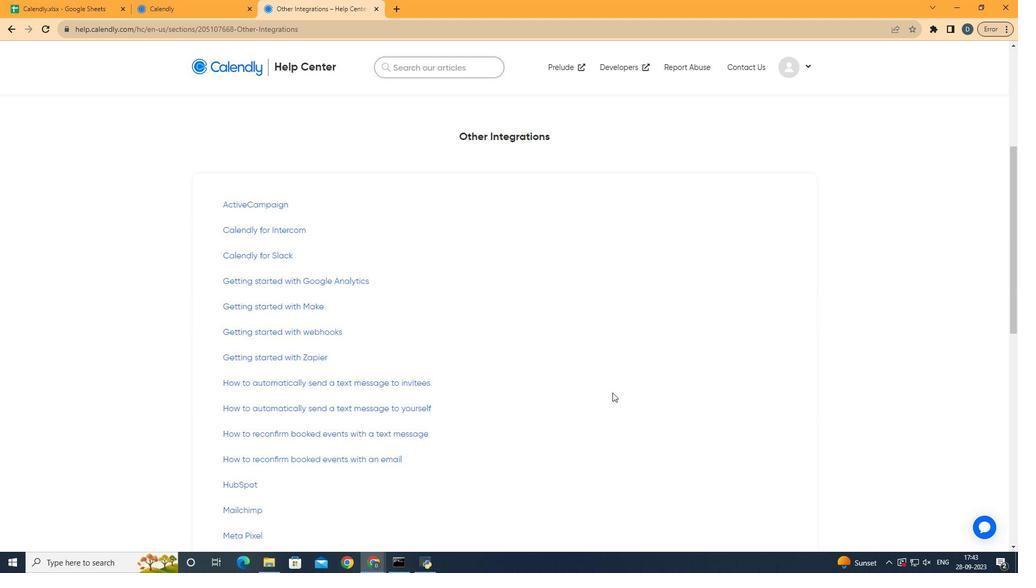 
Action: Mouse scrolled (612, 392) with delta (0, 0)
Screenshot: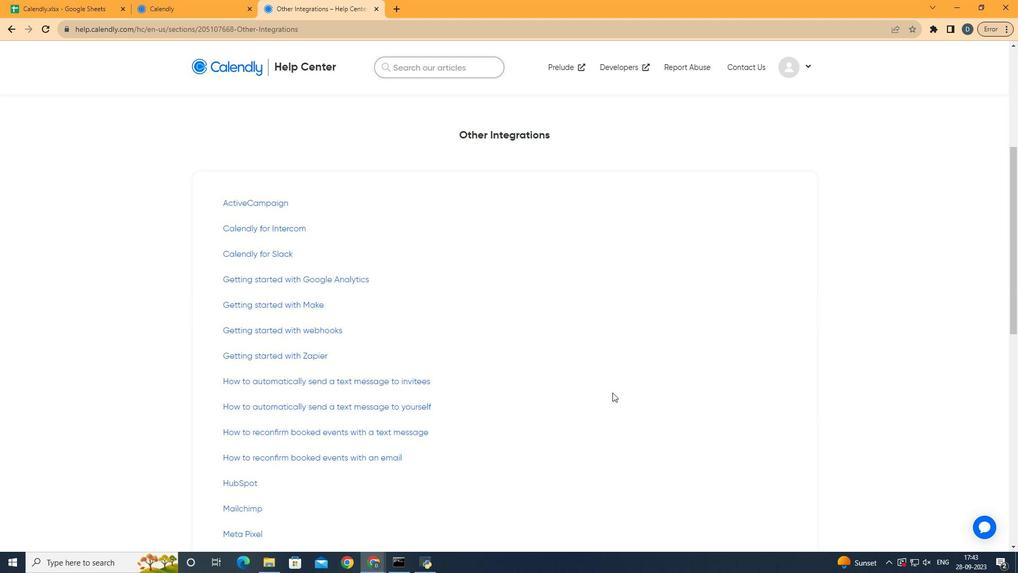 
Action: Mouse scrolled (612, 392) with delta (0, 0)
Screenshot: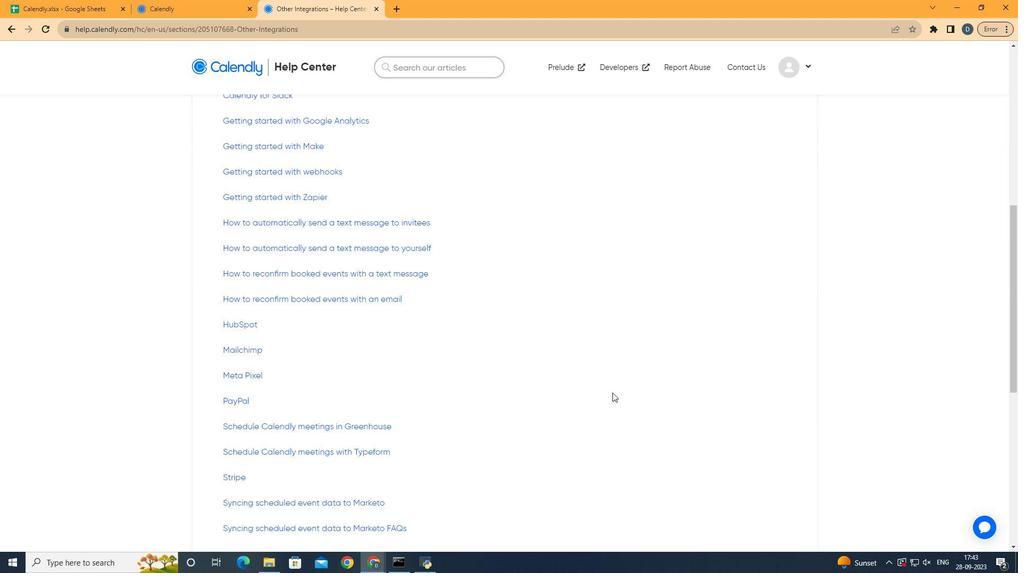 
Action: Mouse scrolled (612, 392) with delta (0, 0)
Screenshot: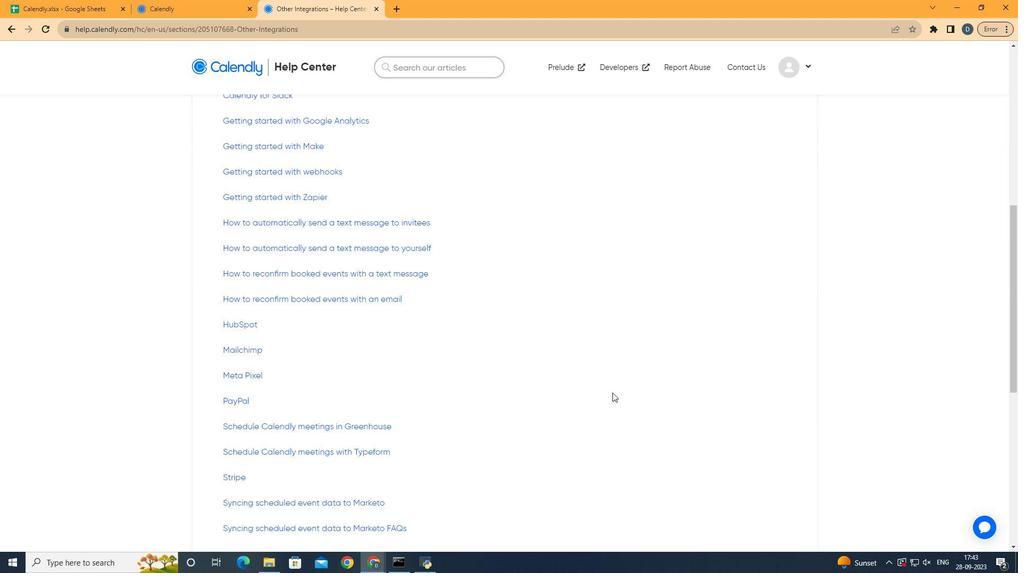 
Action: Mouse scrolled (612, 392) with delta (0, 0)
Screenshot: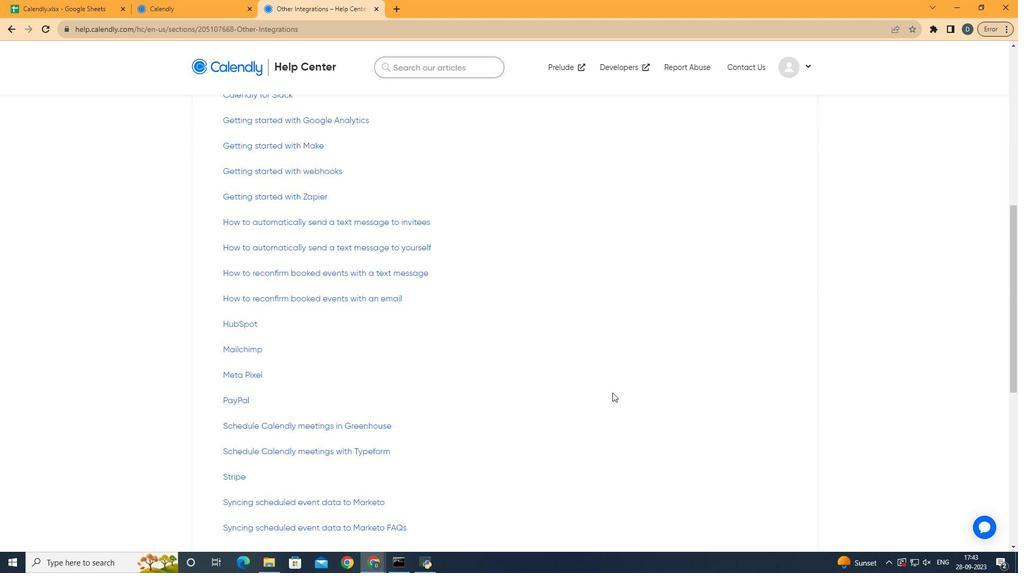 
Action: Mouse scrolled (612, 392) with delta (0, 0)
Screenshot: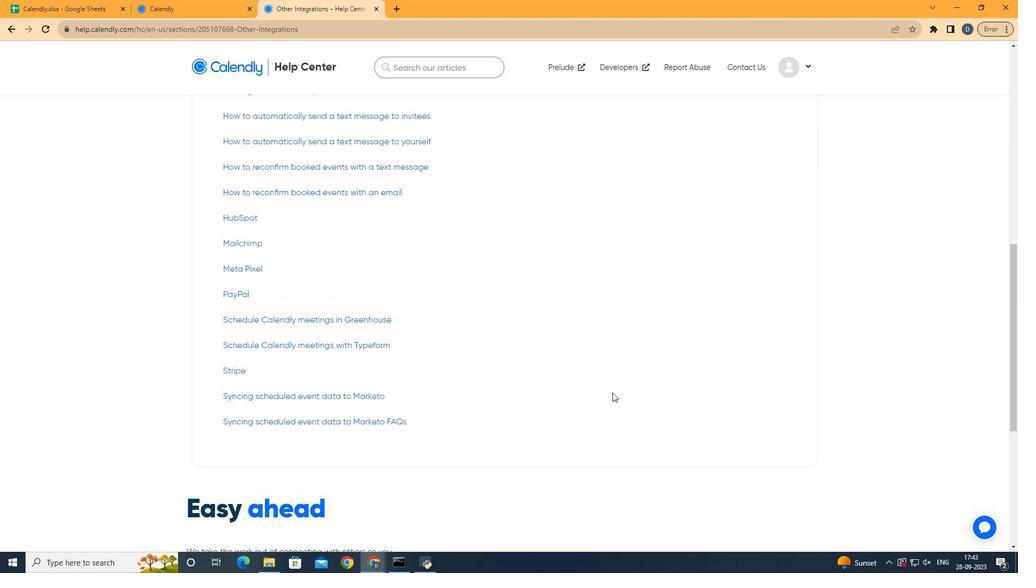 
Action: Mouse scrolled (612, 392) with delta (0, 0)
Screenshot: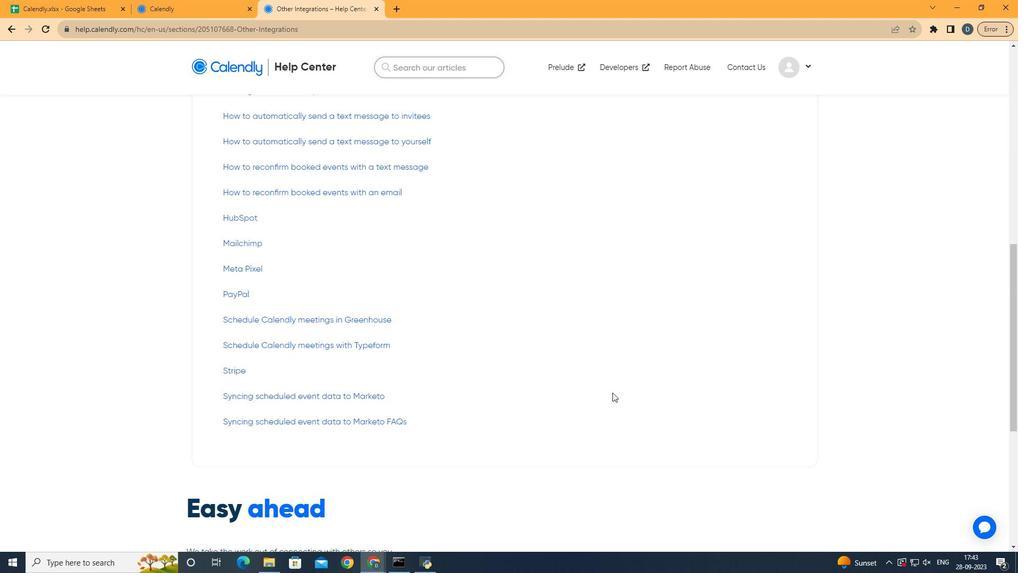 
Action: Mouse scrolled (612, 392) with delta (0, 0)
Screenshot: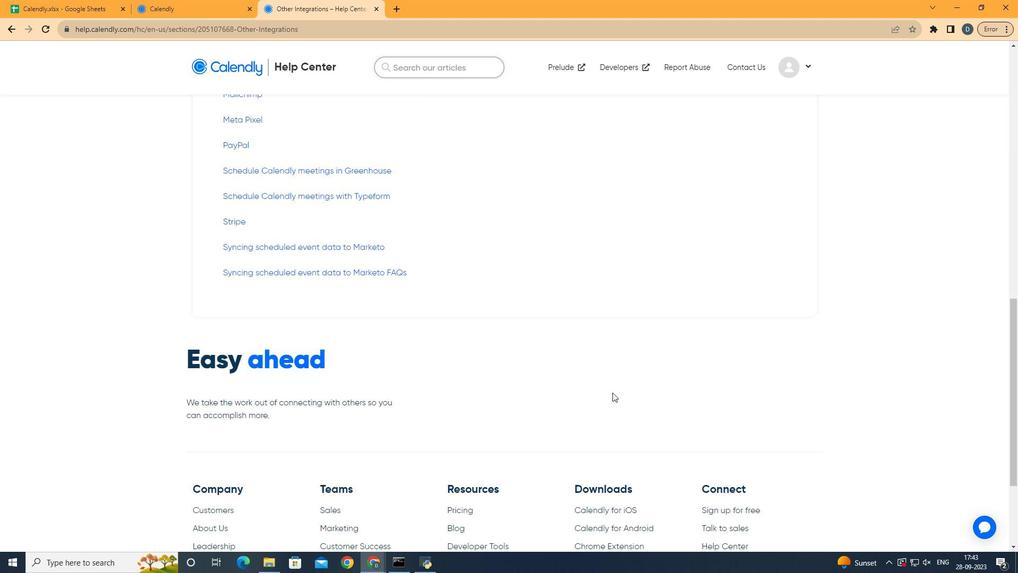 
Action: Mouse scrolled (612, 392) with delta (0, 0)
Screenshot: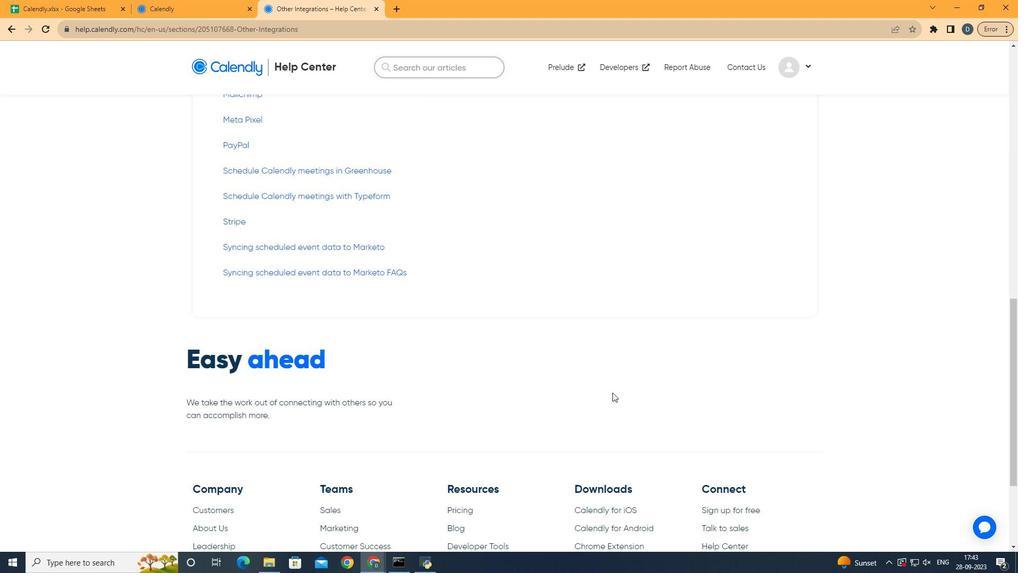 
Action: Mouse scrolled (612, 392) with delta (0, 0)
Screenshot: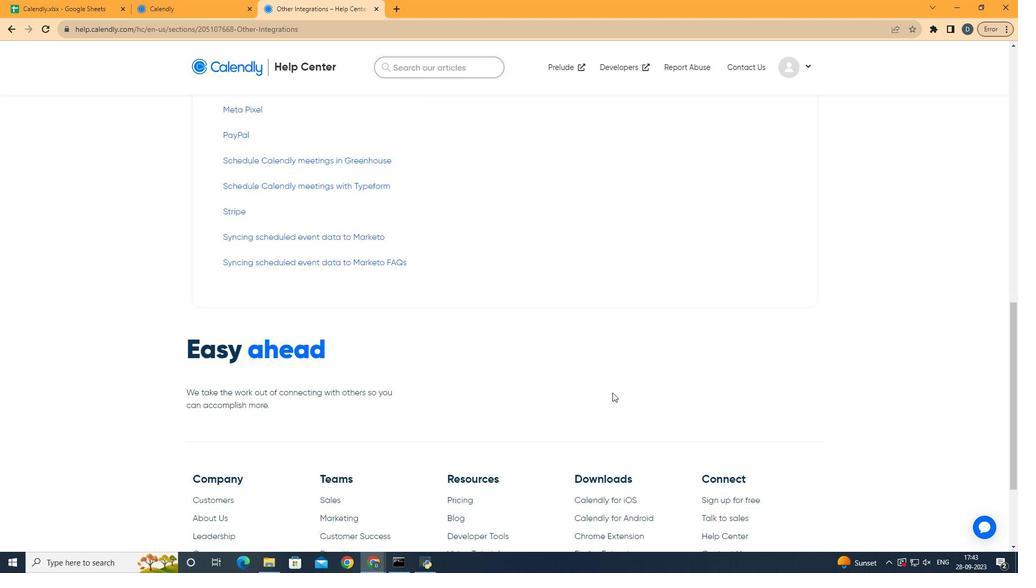 
Action: Mouse scrolled (612, 393) with delta (0, 0)
Screenshot: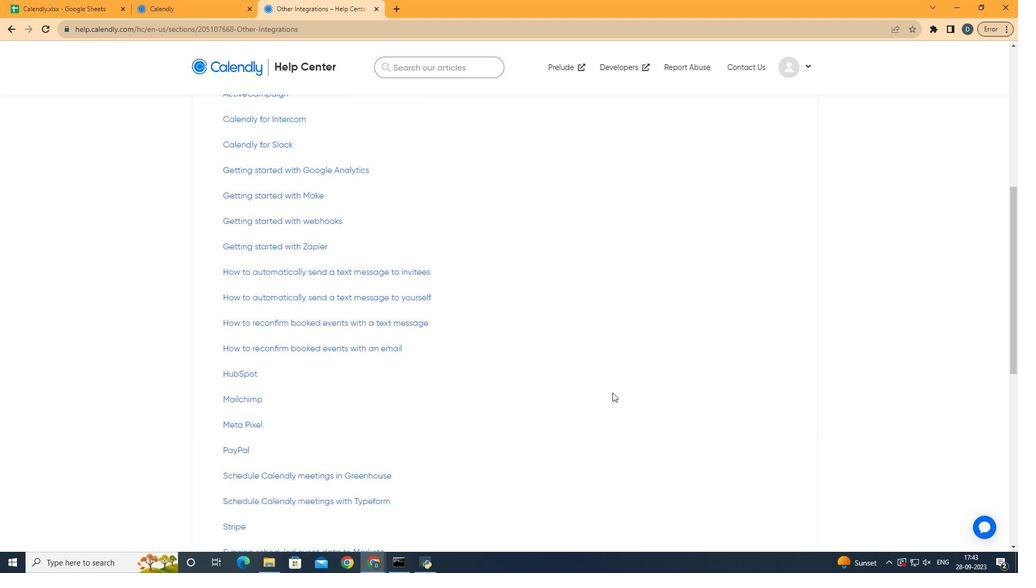 
Action: Mouse scrolled (612, 393) with delta (0, 0)
Screenshot: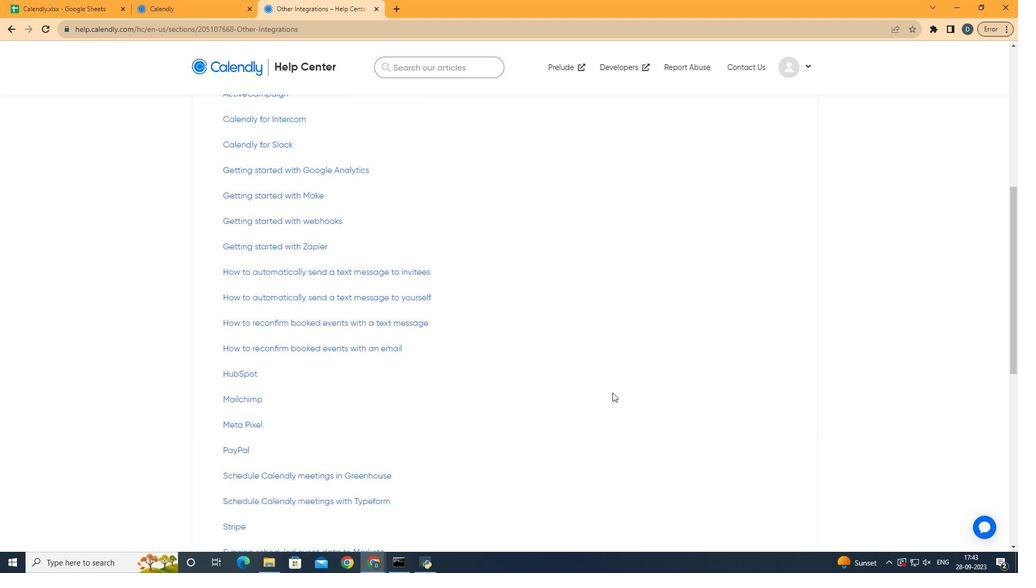 
Action: Mouse scrolled (612, 393) with delta (0, 0)
Screenshot: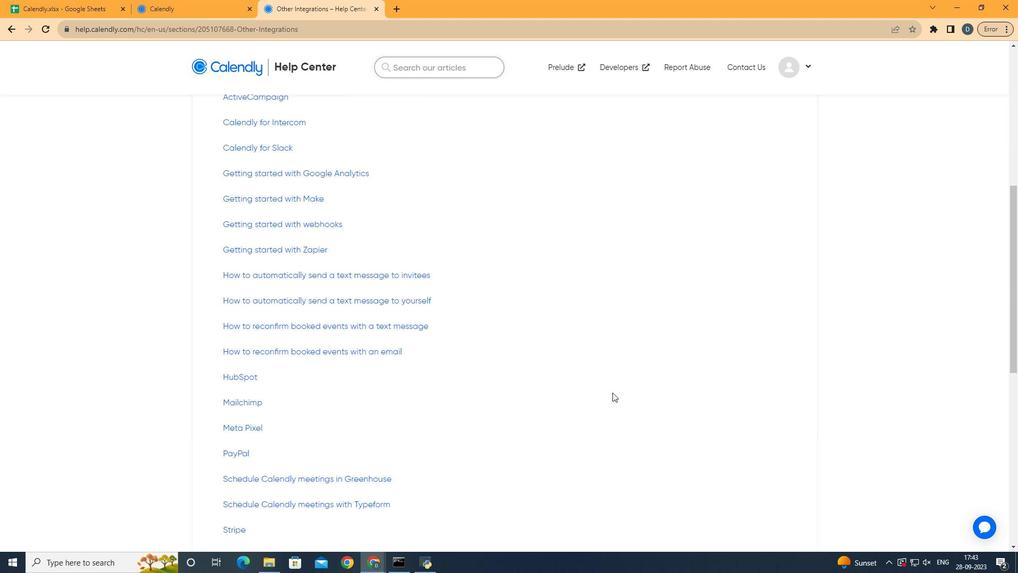 
Action: Mouse scrolled (612, 393) with delta (0, 0)
Screenshot: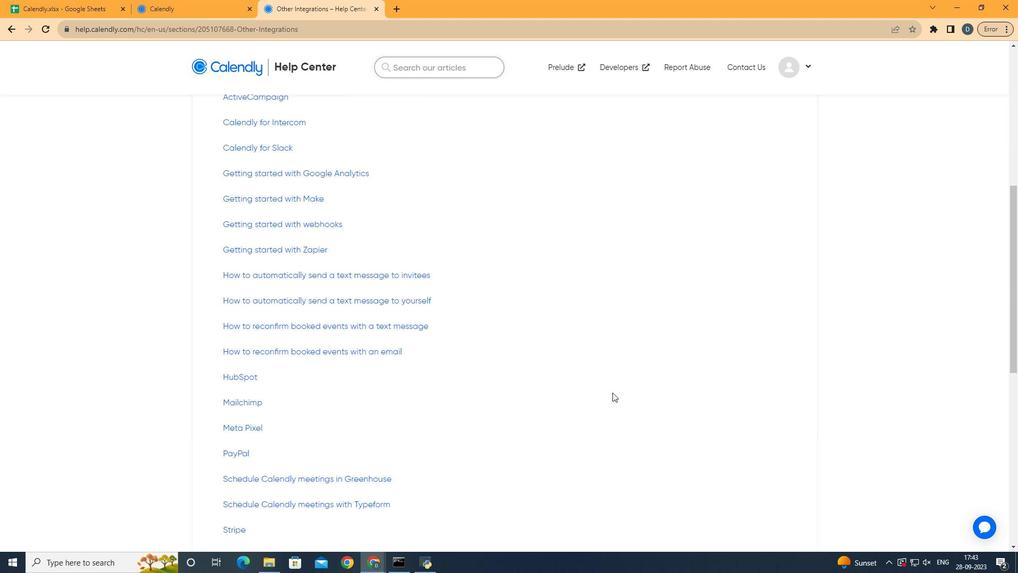 
Action: Mouse scrolled (612, 393) with delta (0, 0)
Screenshot: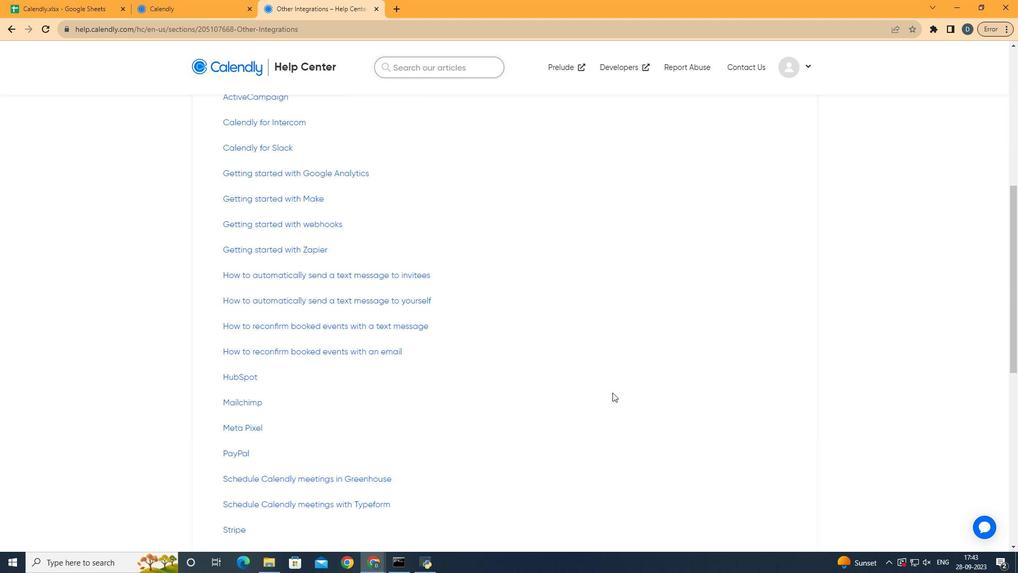 
Action: Mouse scrolled (612, 393) with delta (0, 0)
Screenshot: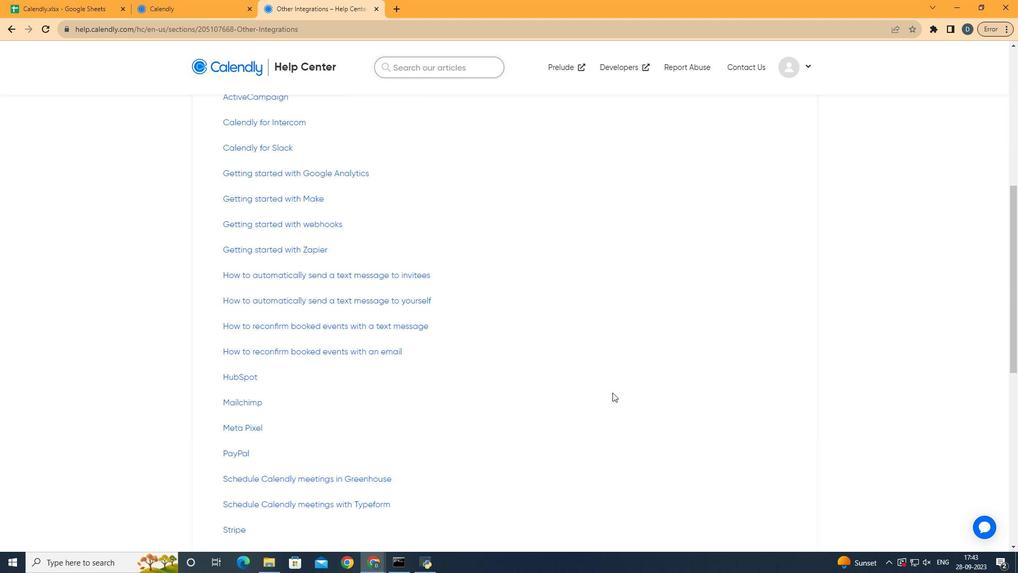 
Action: Mouse scrolled (612, 393) with delta (0, 0)
Screenshot: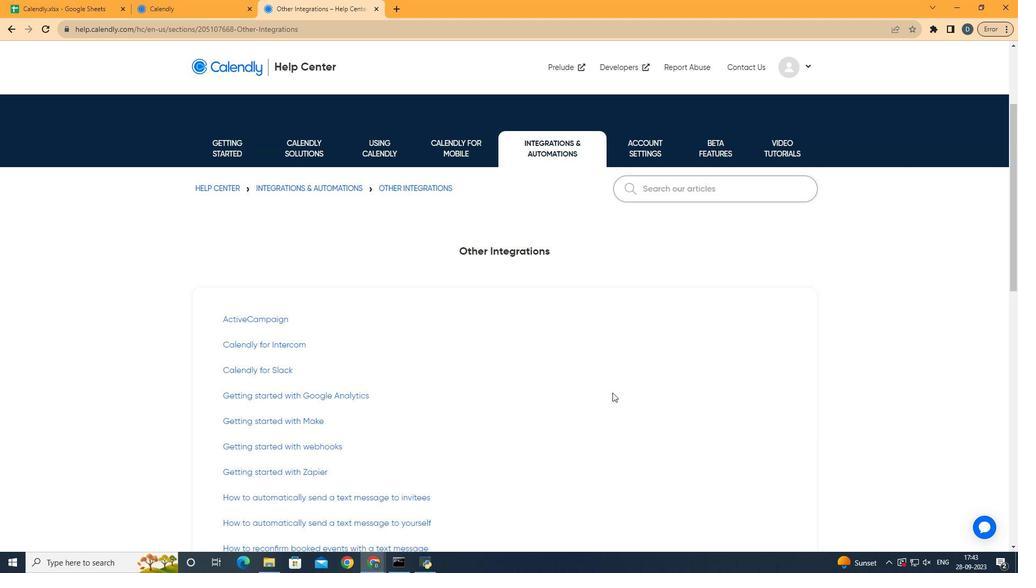 
Action: Mouse scrolled (612, 393) with delta (0, 0)
Screenshot: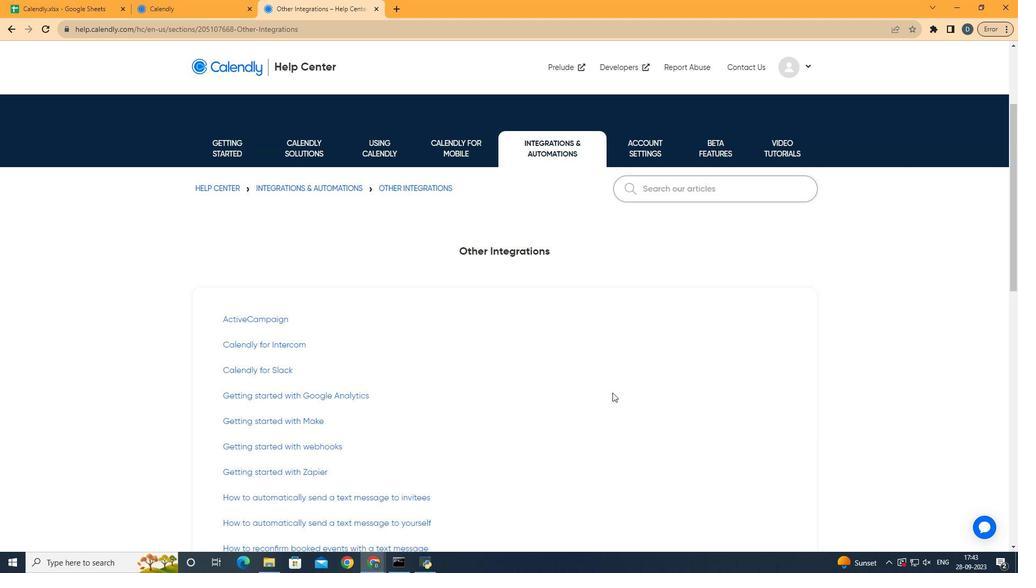 
Action: Mouse scrolled (612, 393) with delta (0, 0)
Screenshot: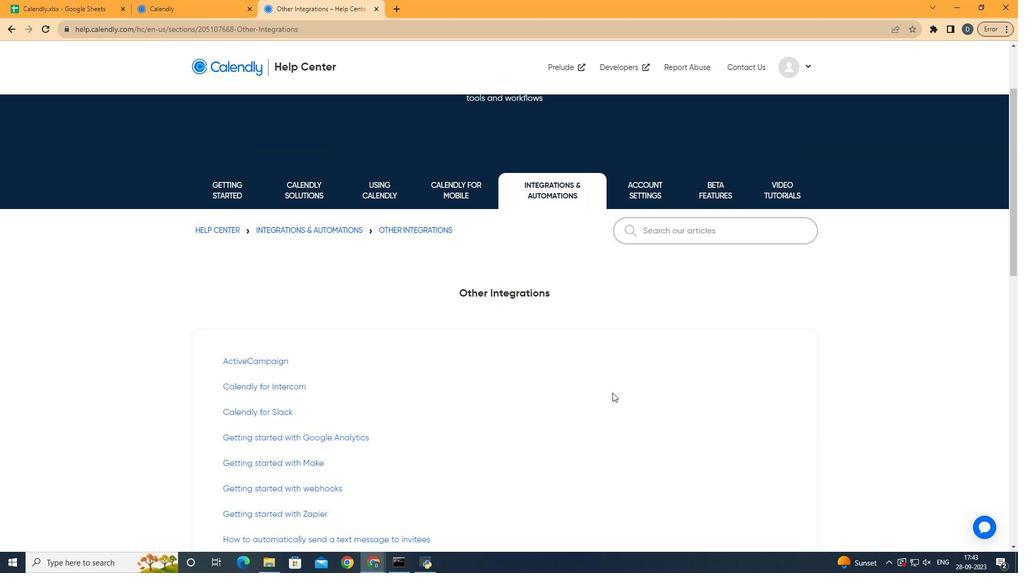 
Action: Mouse scrolled (612, 393) with delta (0, 0)
Screenshot: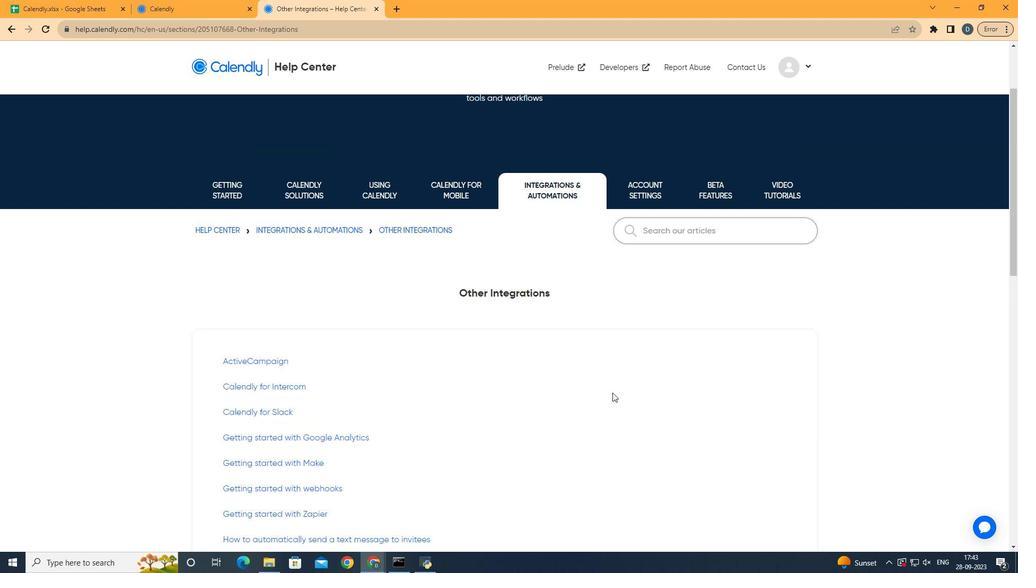 
Action: Mouse scrolled (612, 393) with delta (0, 0)
Screenshot: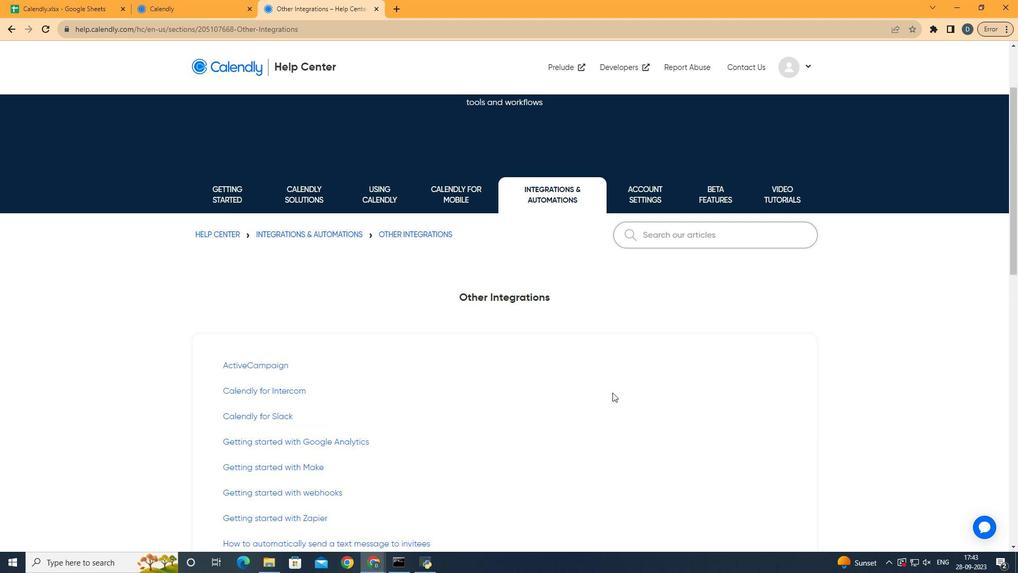 
Action: Mouse scrolled (612, 393) with delta (0, 0)
Screenshot: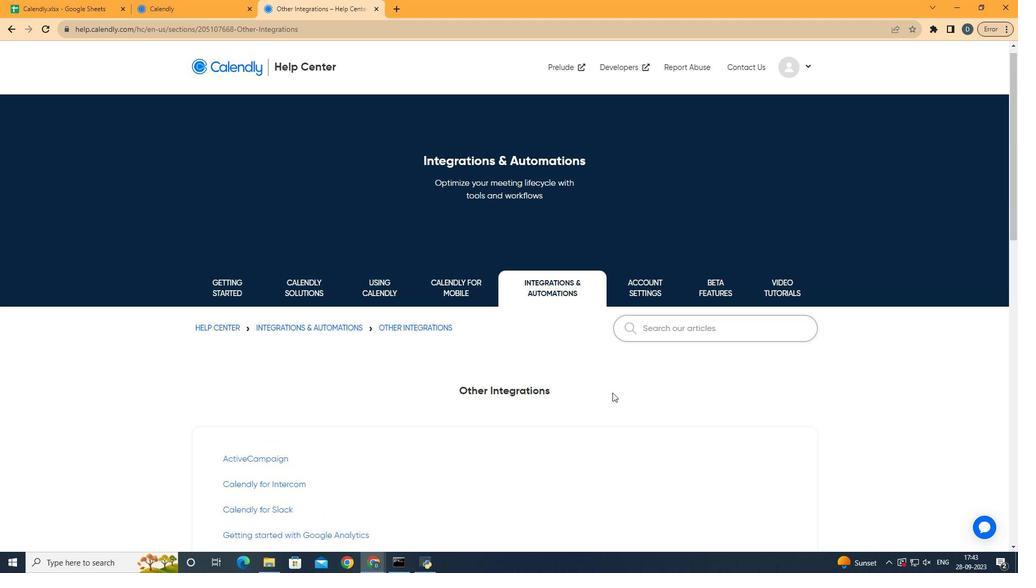 
Action: Mouse scrolled (612, 393) with delta (0, 0)
Screenshot: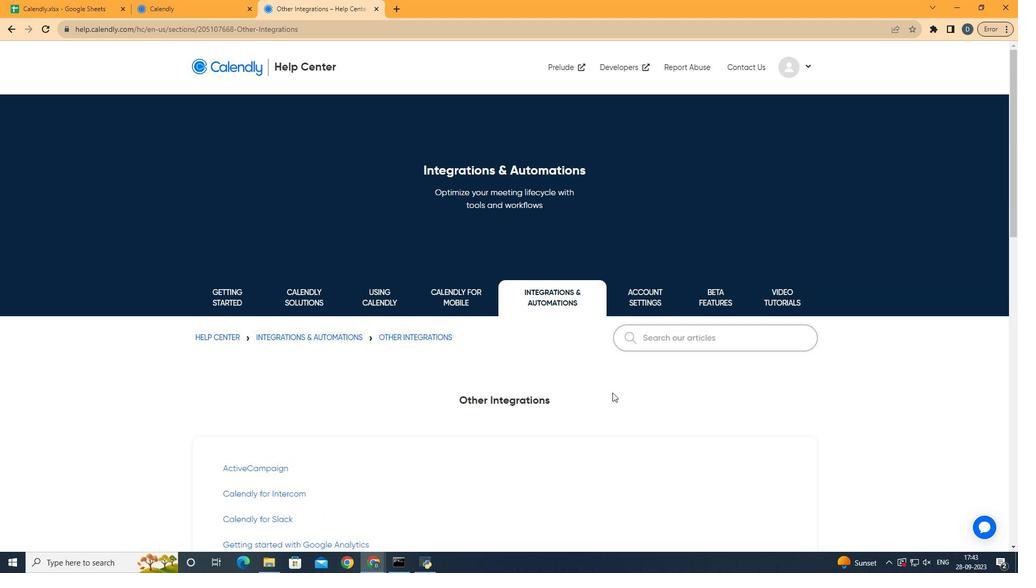 
Action: Mouse scrolled (612, 393) with delta (0, 0)
Screenshot: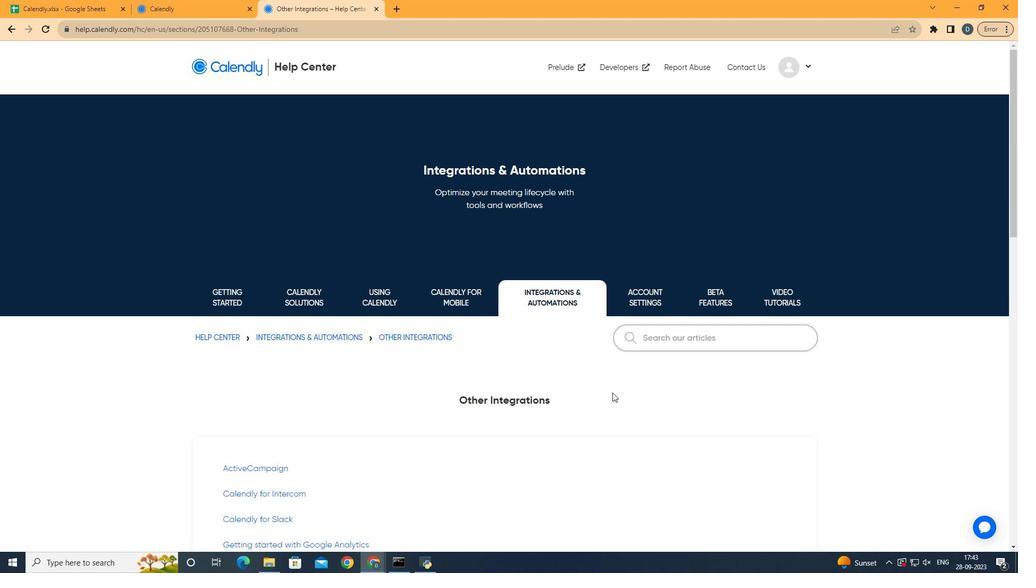 
Action: Mouse scrolled (612, 393) with delta (0, 0)
Screenshot: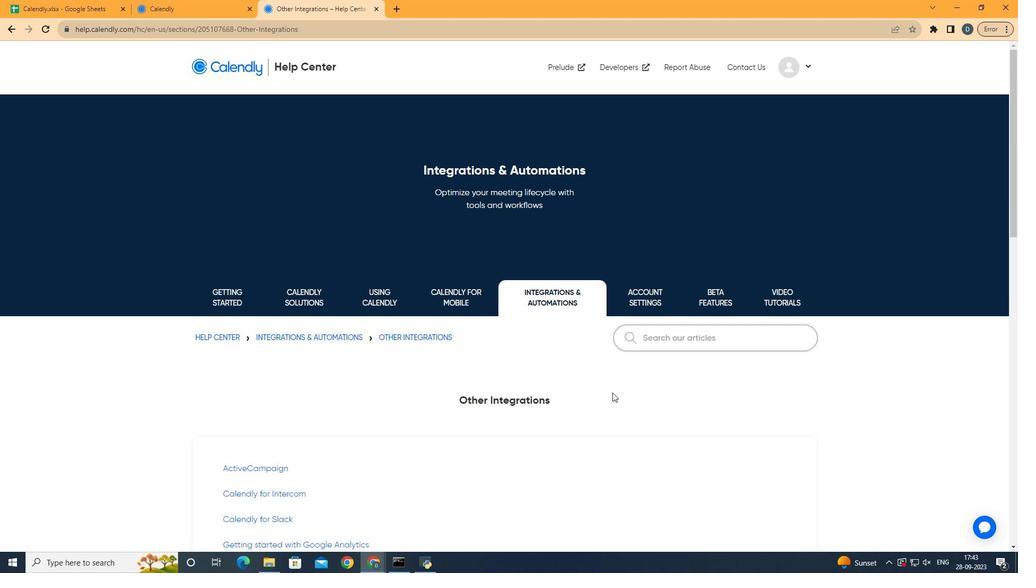 
